 Task: Create a due date automation trigger when advanced on, 2 days after a card is due add fields without custom field "Resume" set to a date between 1 and 7 days ago at 11:00 AM.
Action: Mouse moved to (1277, 95)
Screenshot: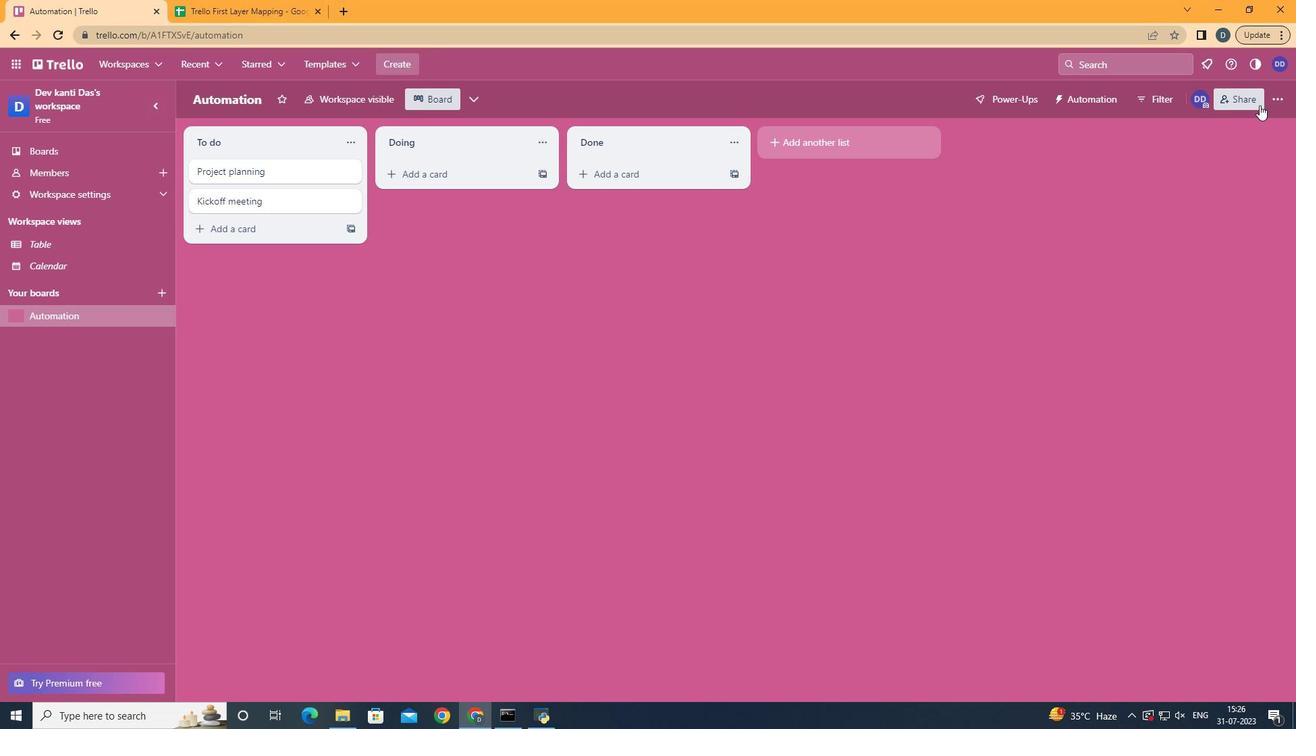
Action: Mouse pressed left at (1277, 95)
Screenshot: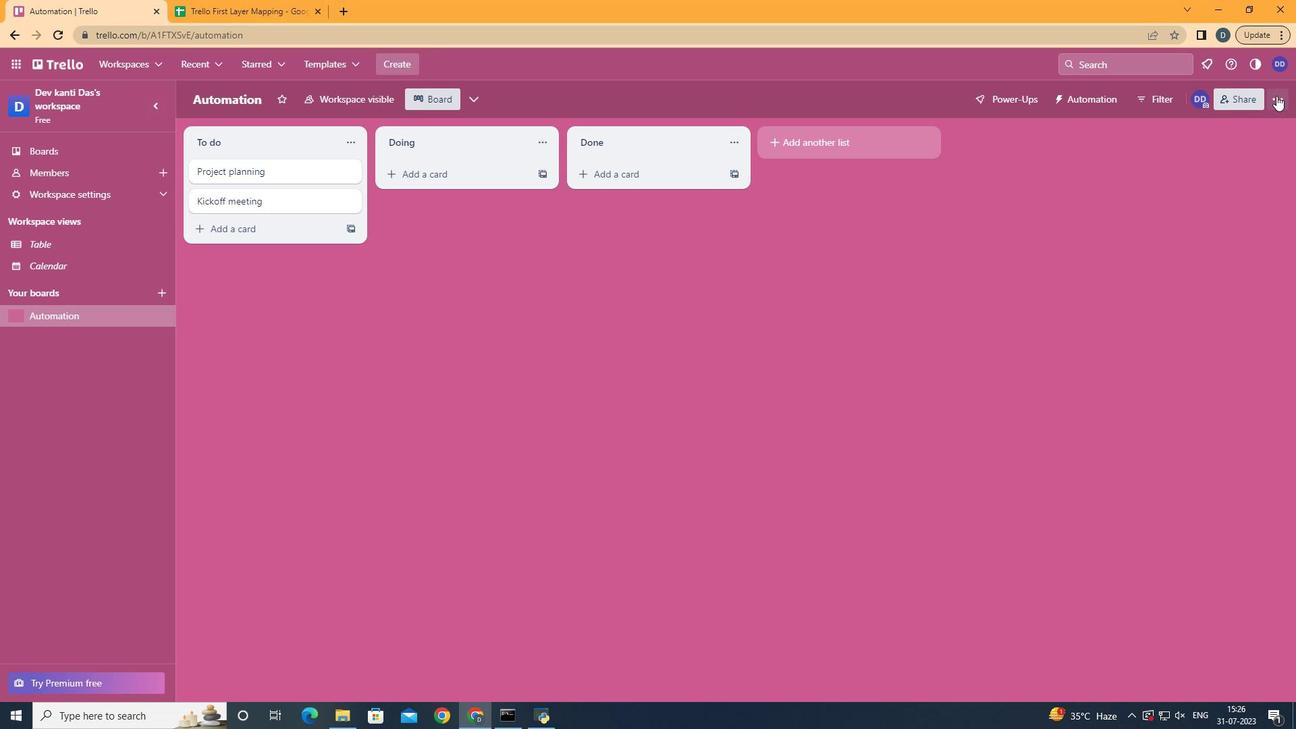 
Action: Mouse moved to (1184, 281)
Screenshot: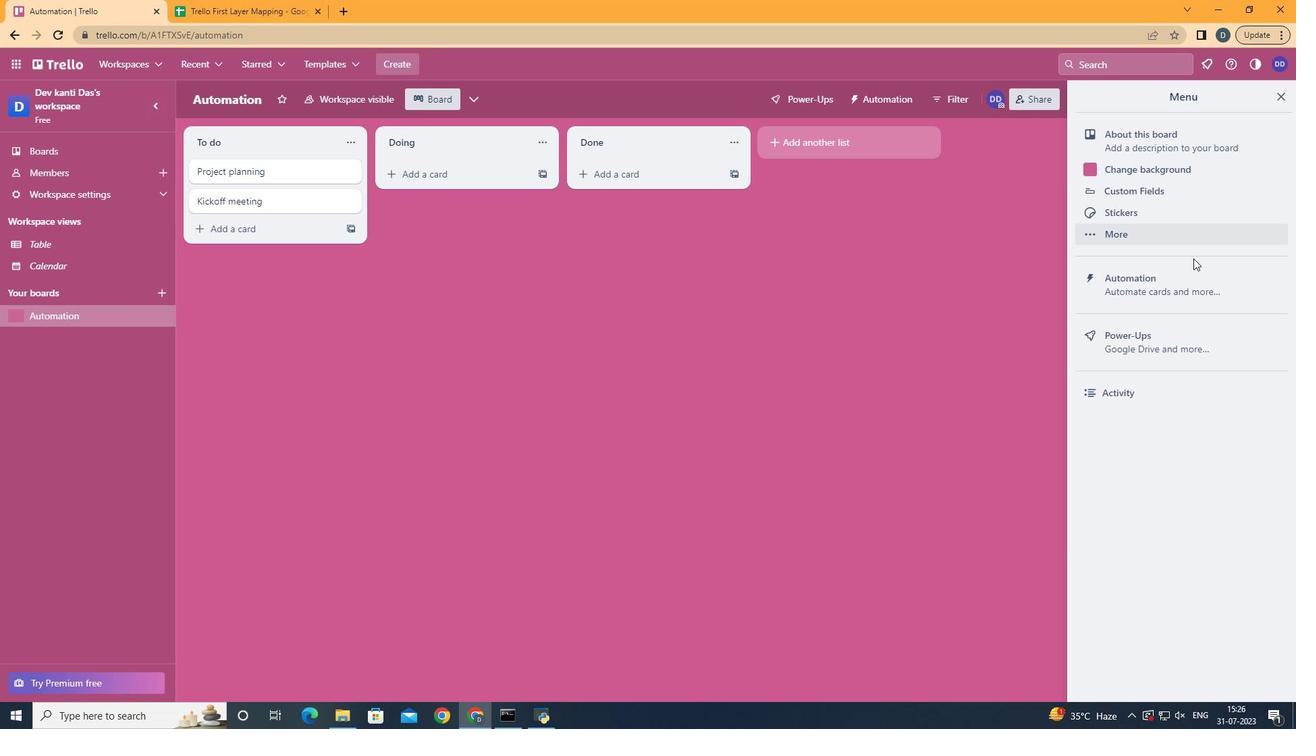 
Action: Mouse pressed left at (1184, 281)
Screenshot: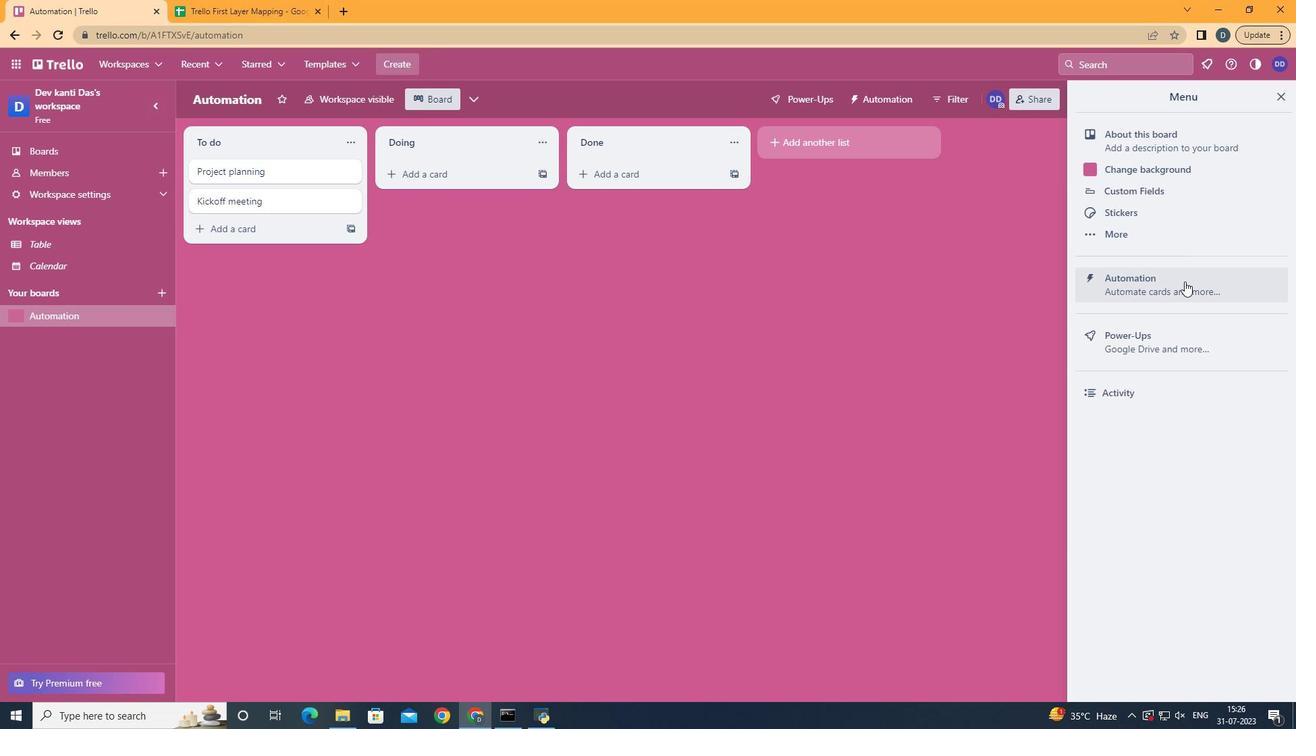 
Action: Mouse moved to (250, 270)
Screenshot: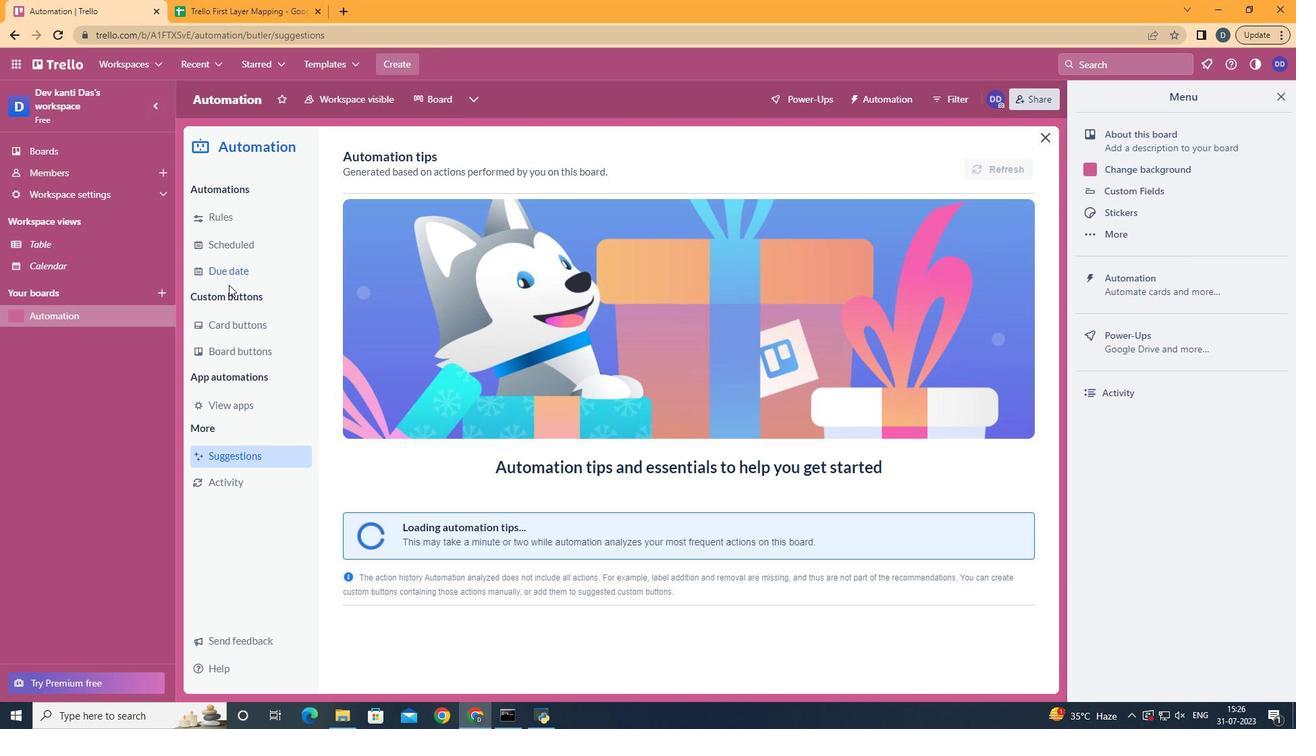 
Action: Mouse pressed left at (250, 270)
Screenshot: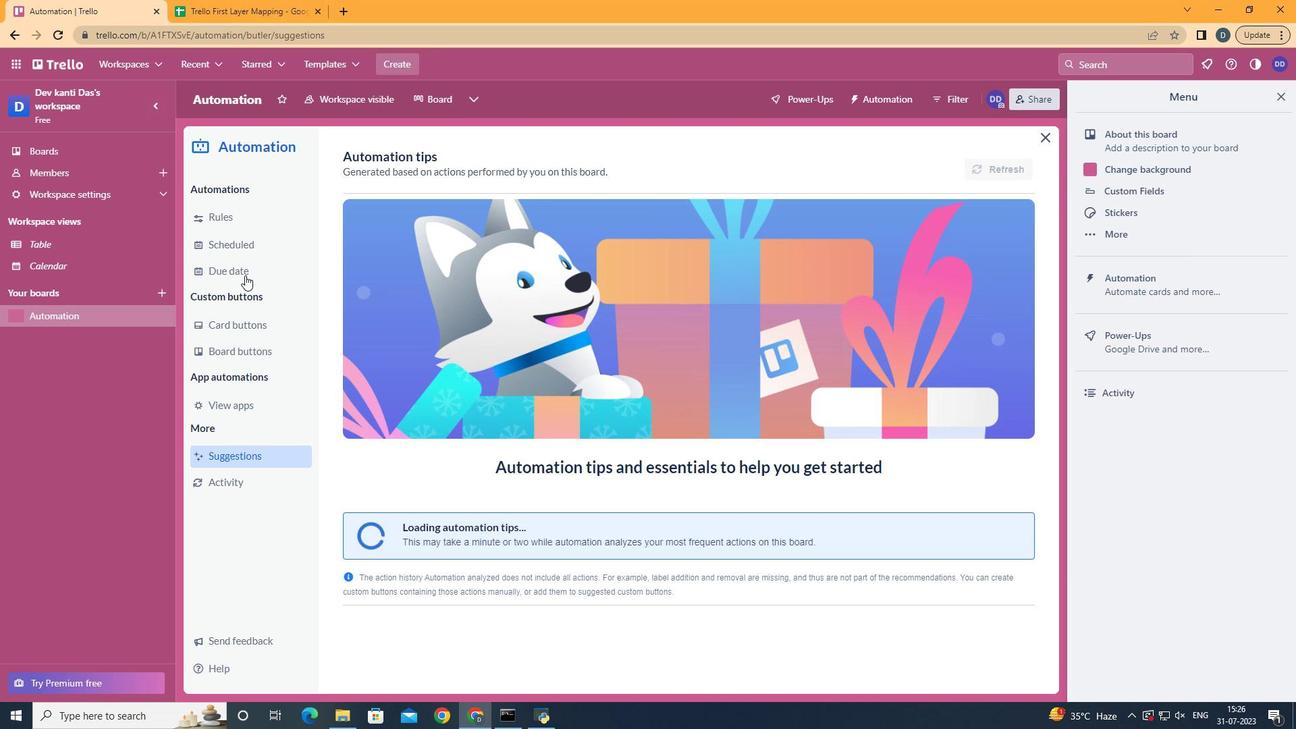 
Action: Mouse moved to (958, 159)
Screenshot: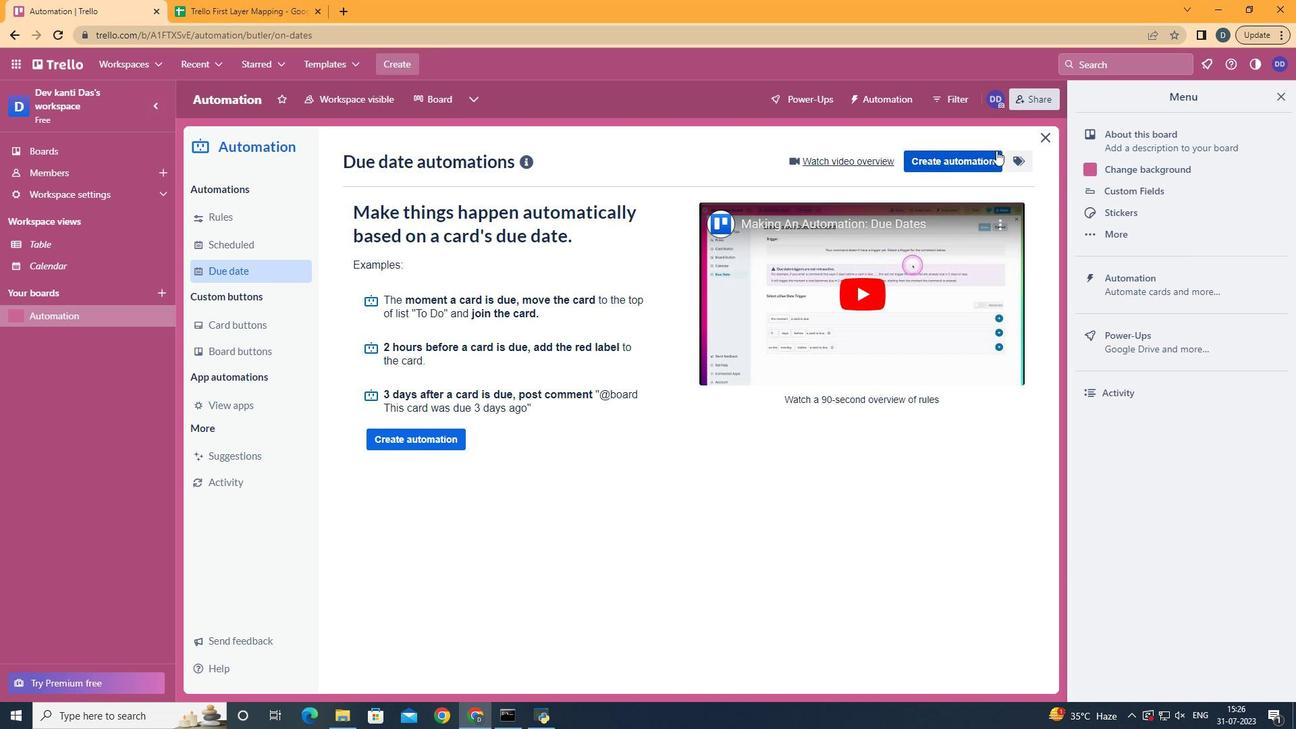 
Action: Mouse pressed left at (958, 159)
Screenshot: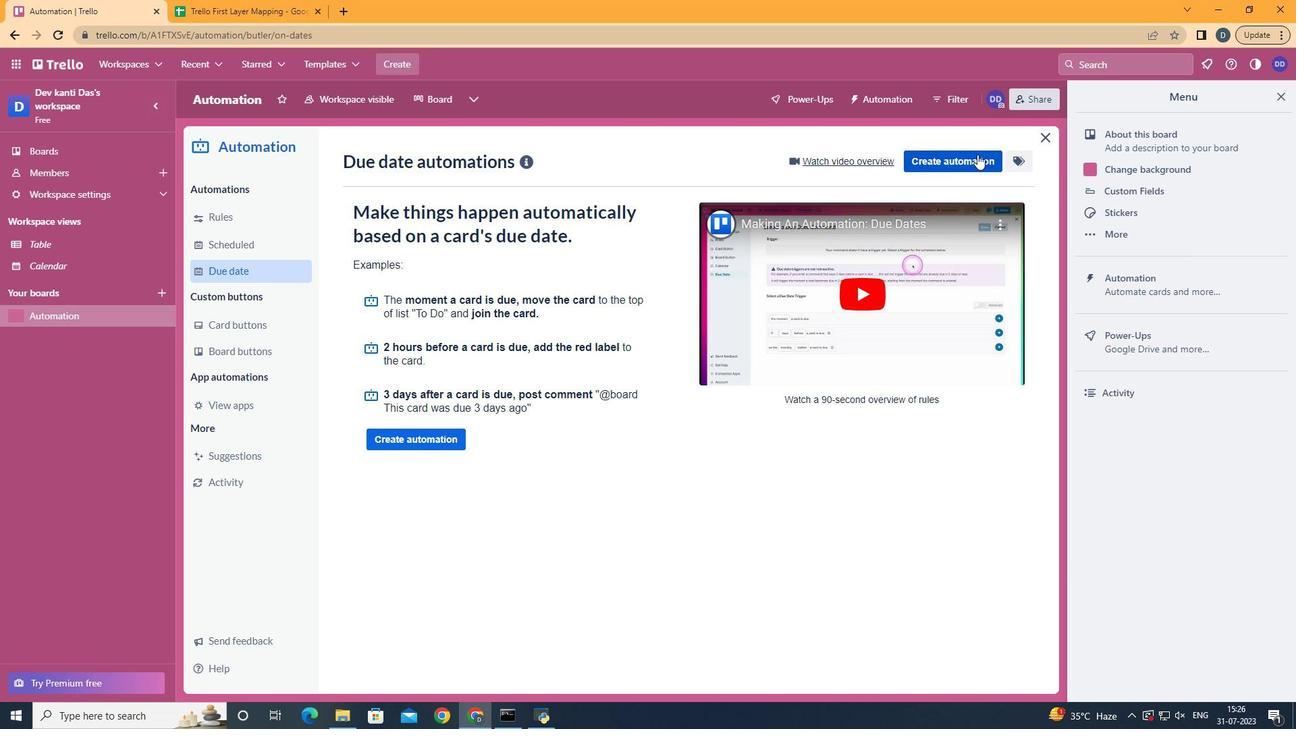 
Action: Mouse moved to (780, 278)
Screenshot: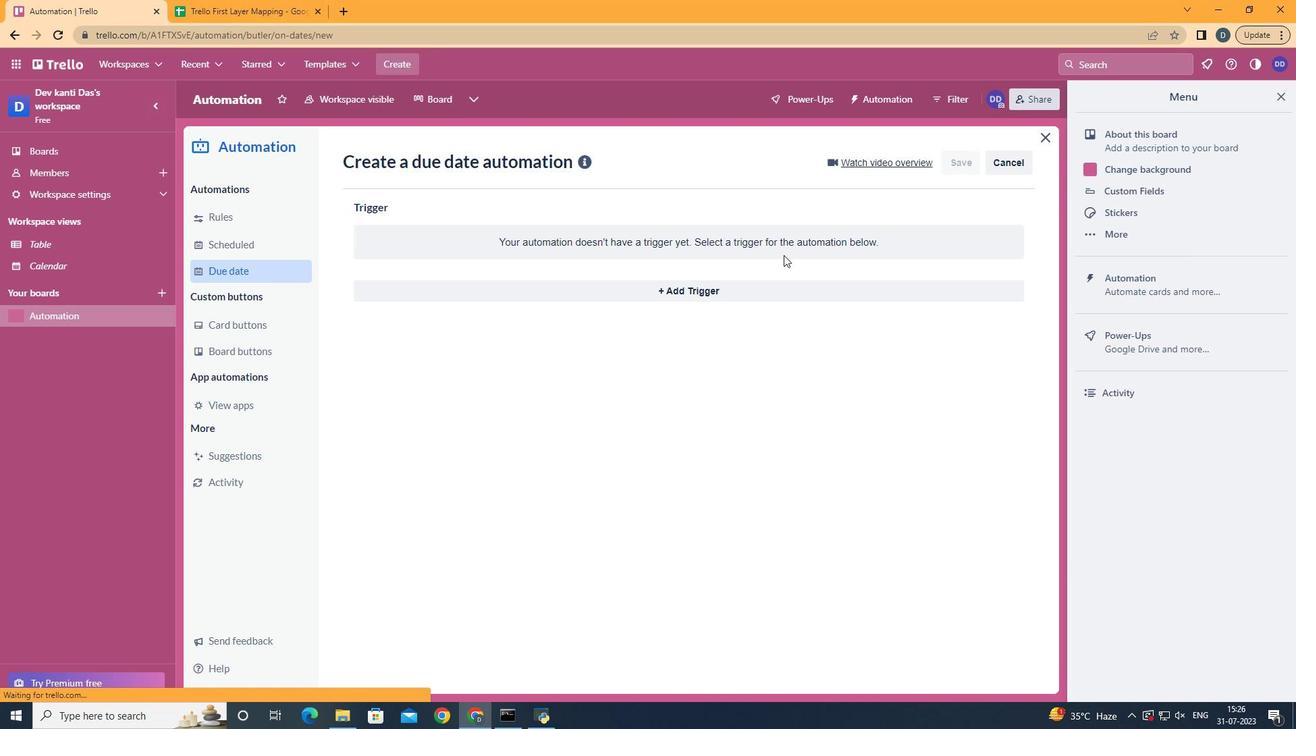 
Action: Mouse pressed left at (780, 278)
Screenshot: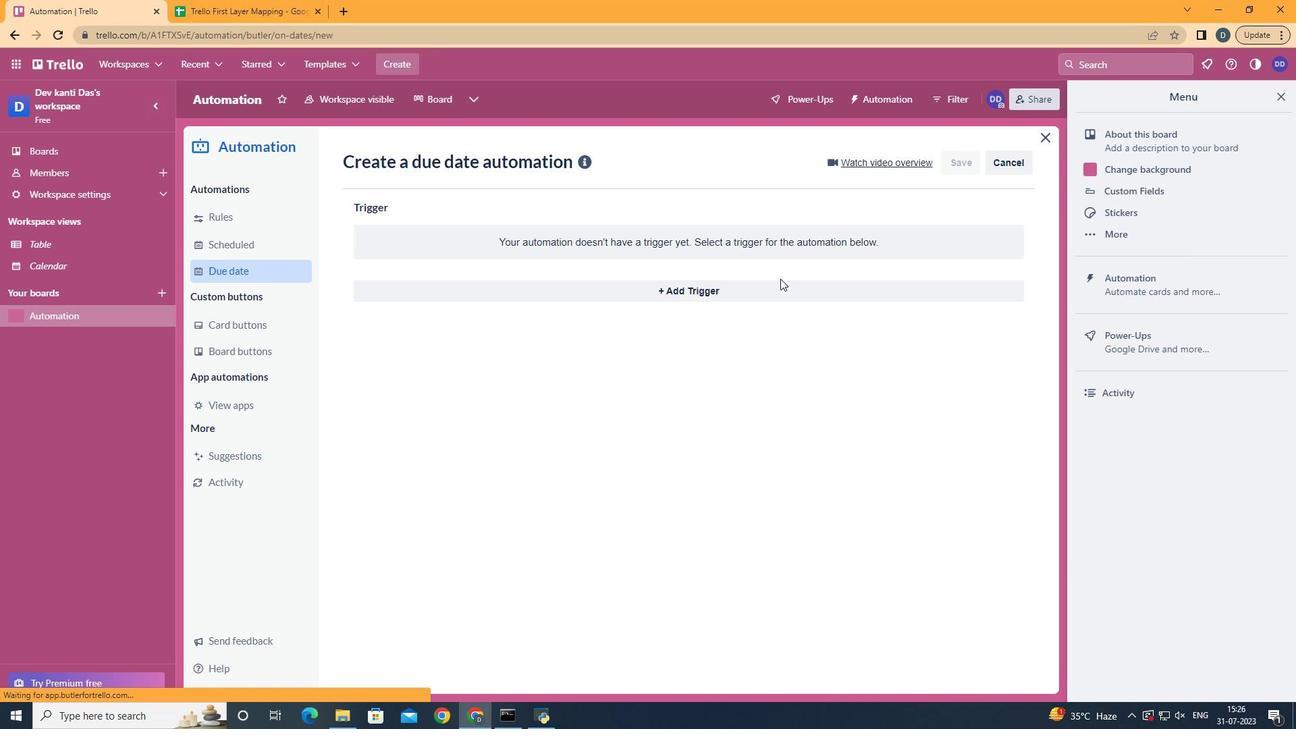 
Action: Mouse moved to (770, 290)
Screenshot: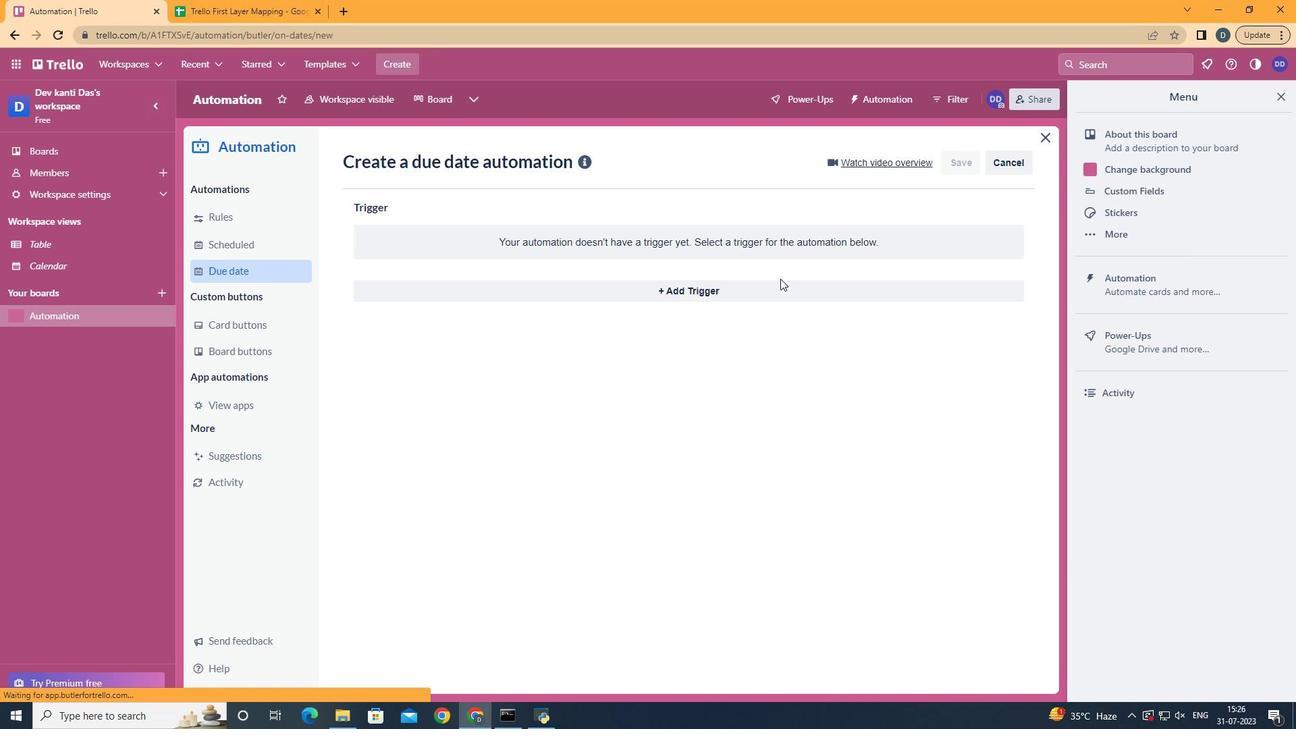
Action: Mouse pressed left at (770, 290)
Screenshot: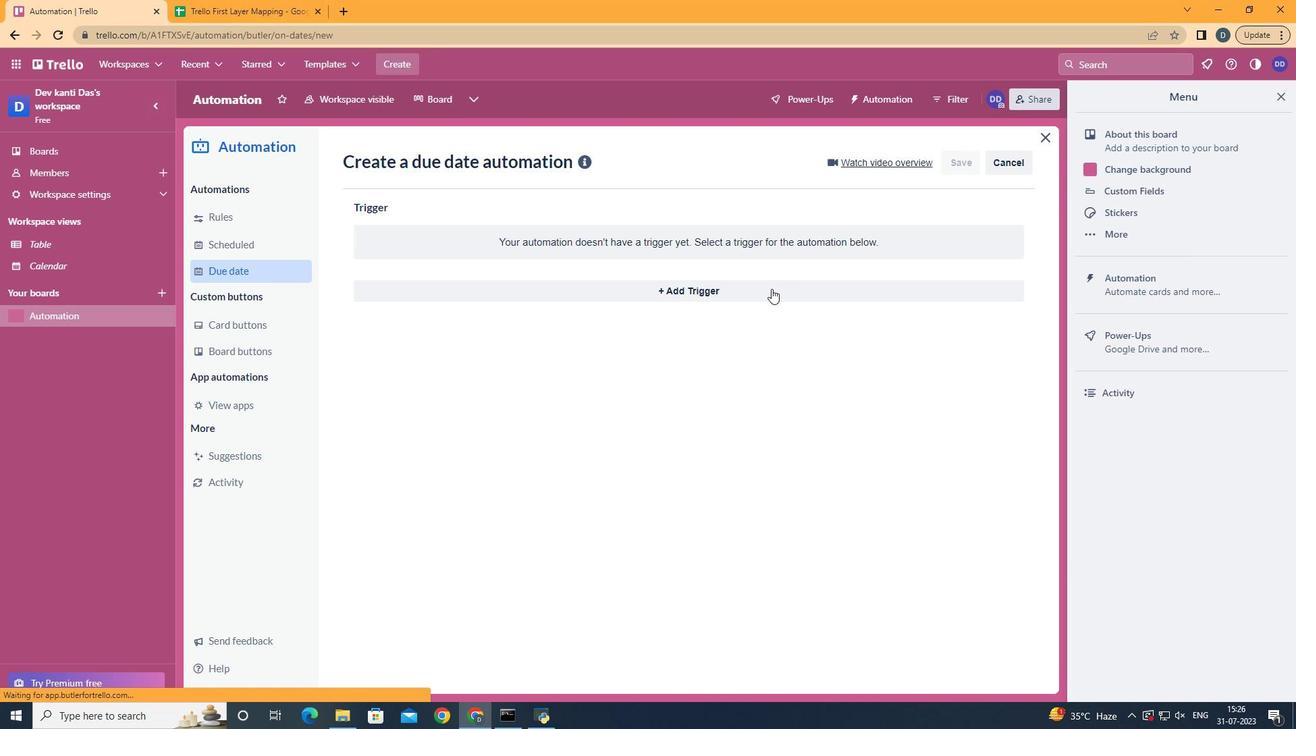 
Action: Mouse moved to (471, 549)
Screenshot: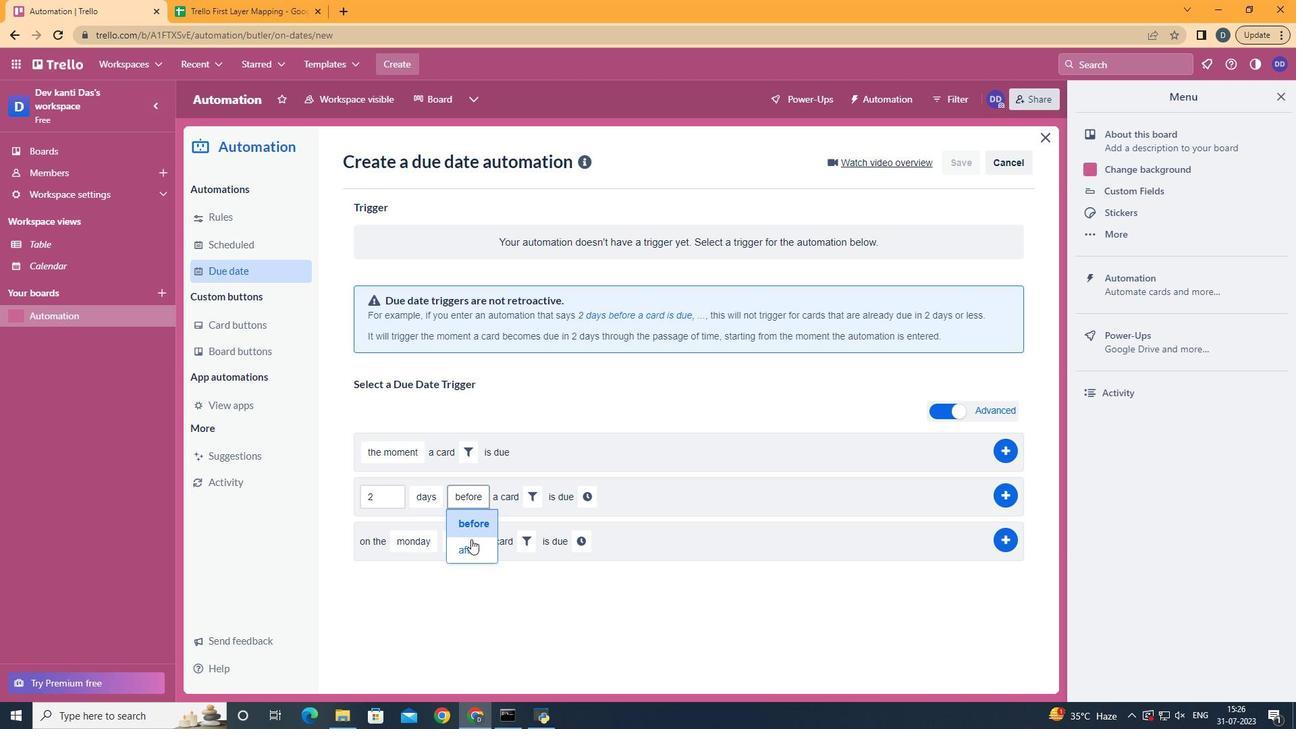 
Action: Mouse pressed left at (471, 549)
Screenshot: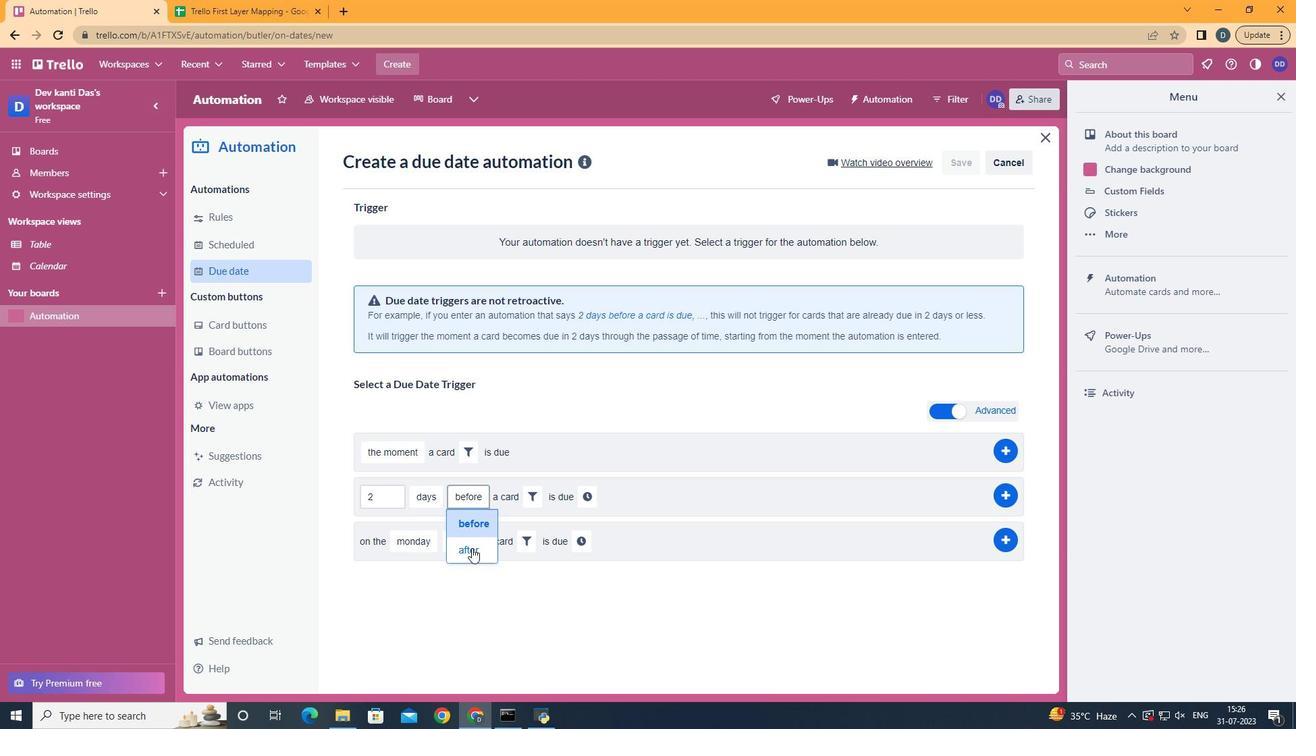 
Action: Mouse moved to (521, 497)
Screenshot: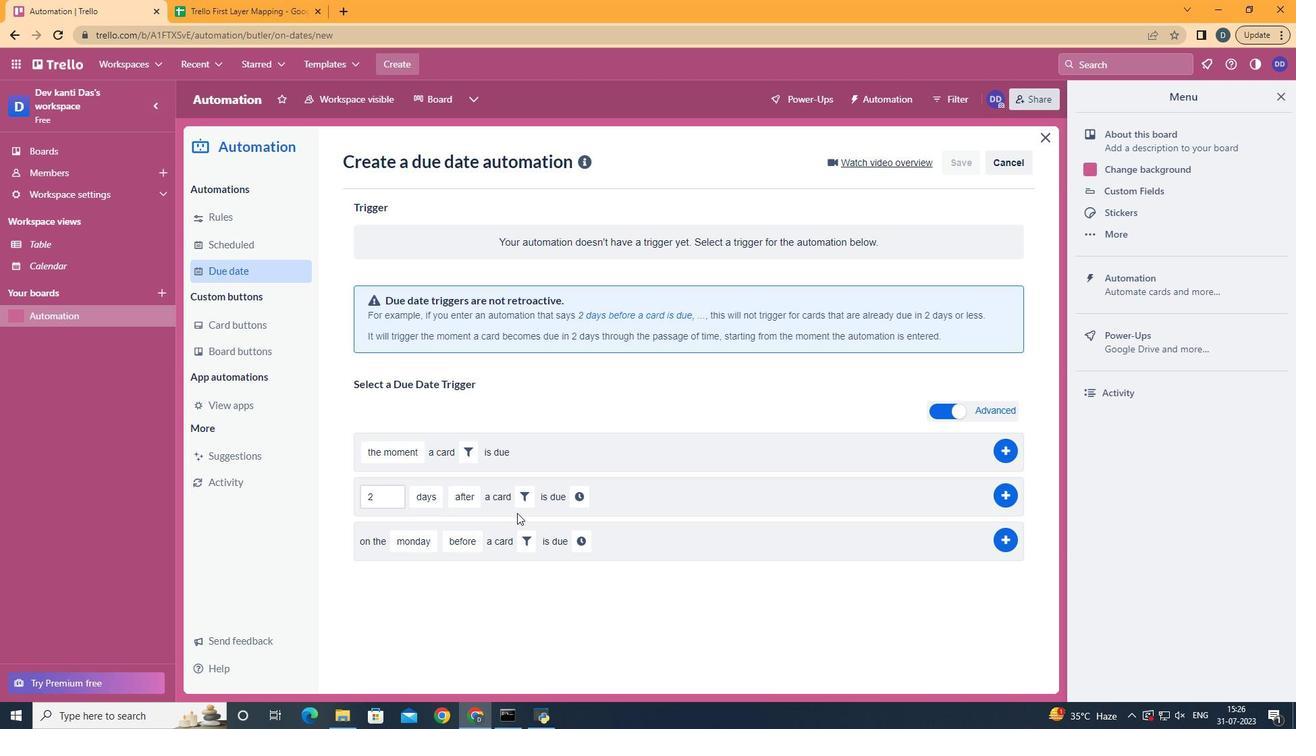 
Action: Mouse pressed left at (521, 497)
Screenshot: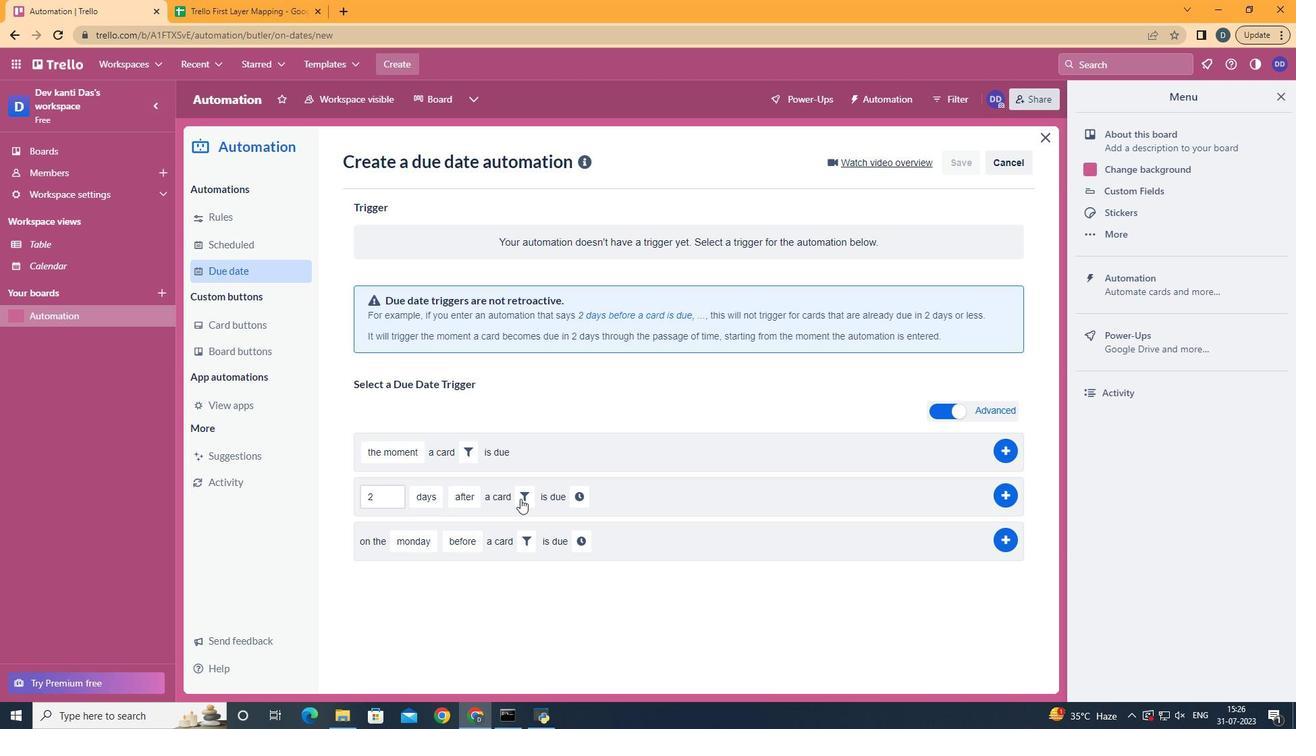 
Action: Mouse moved to (741, 541)
Screenshot: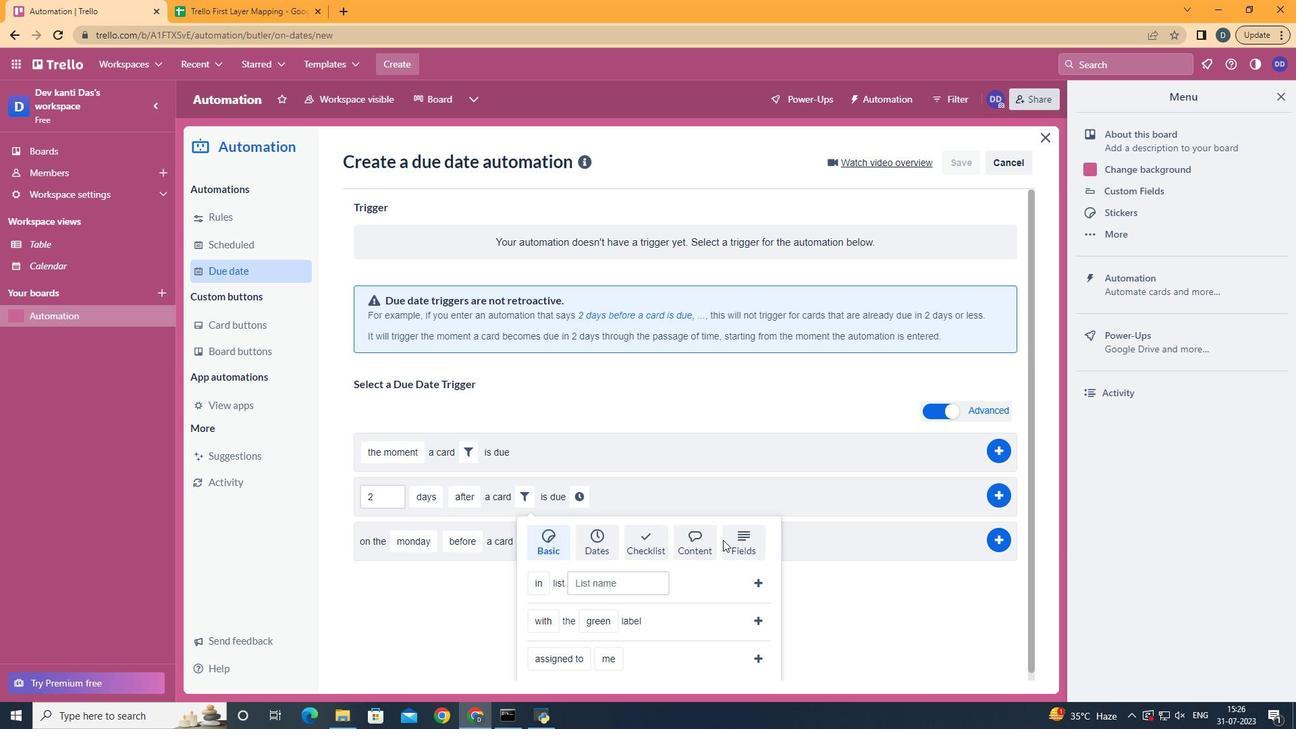 
Action: Mouse pressed left at (741, 541)
Screenshot: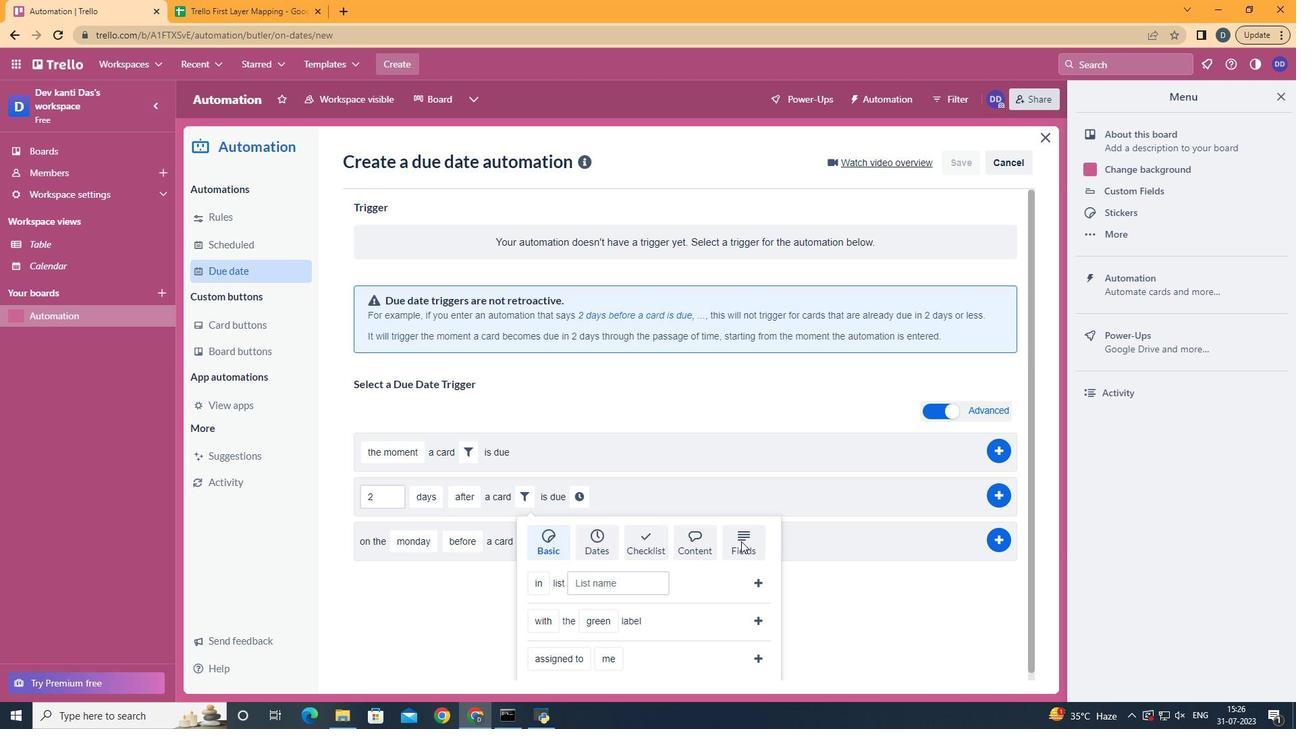 
Action: Mouse scrolled (741, 540) with delta (0, 0)
Screenshot: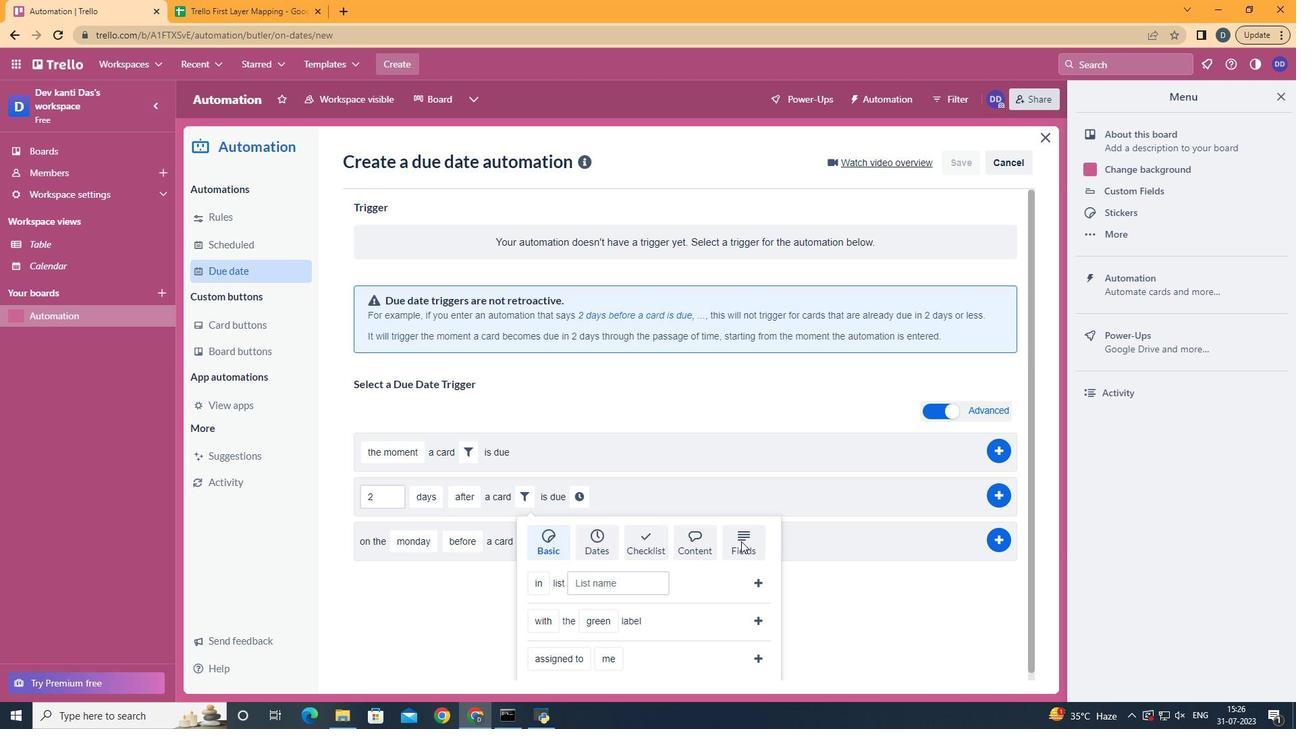 
Action: Mouse scrolled (741, 540) with delta (0, 0)
Screenshot: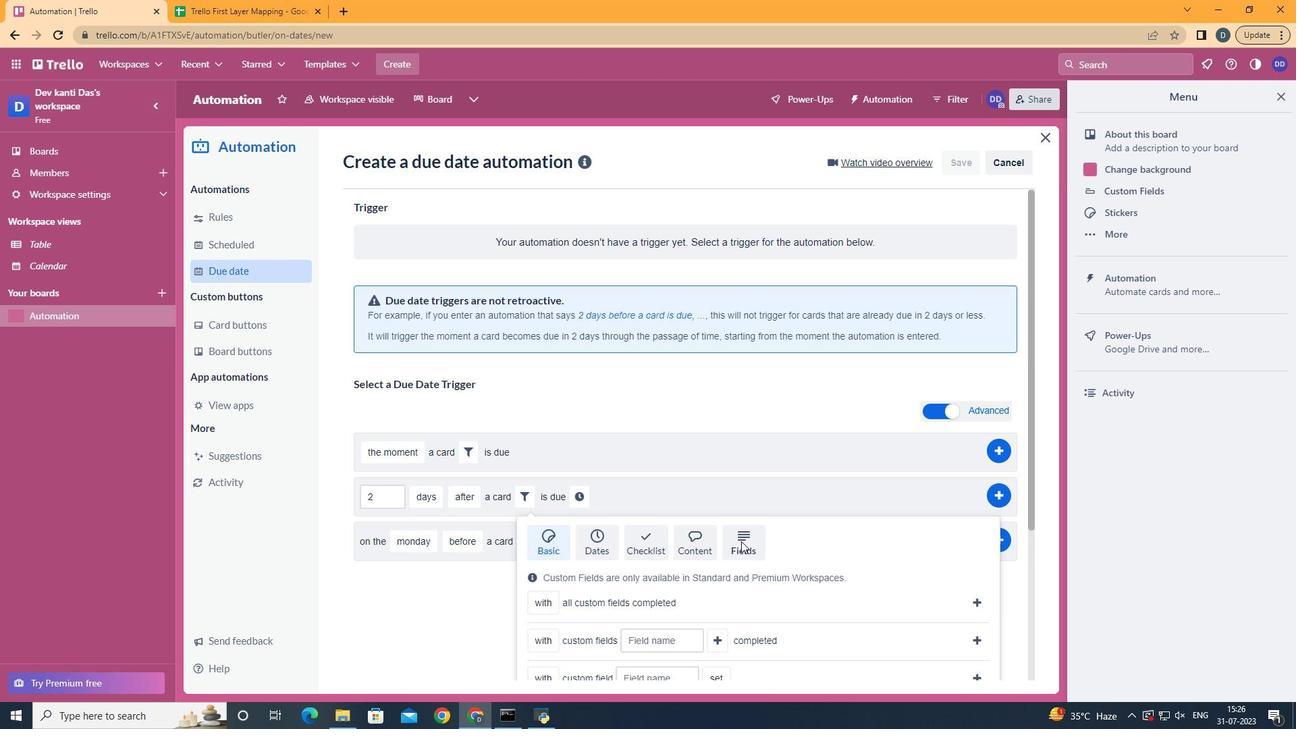 
Action: Mouse scrolled (741, 540) with delta (0, 0)
Screenshot: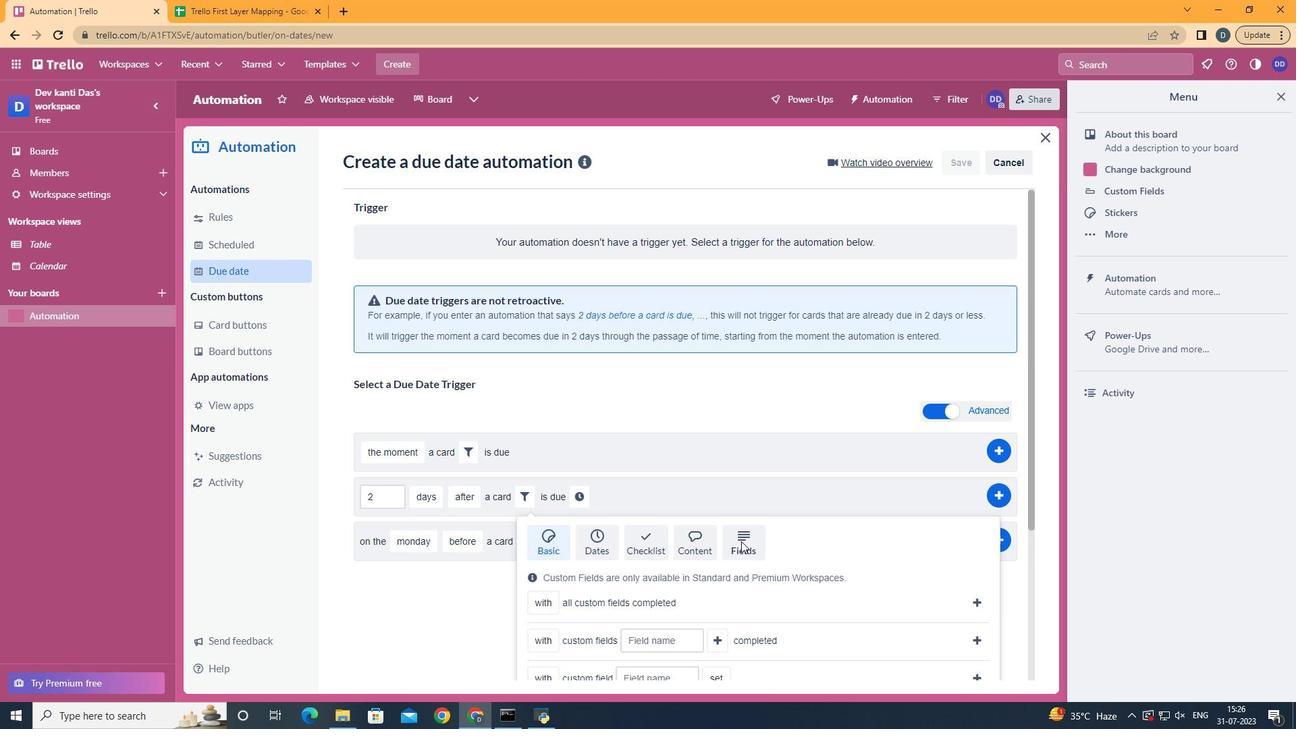 
Action: Mouse scrolled (741, 540) with delta (0, 0)
Screenshot: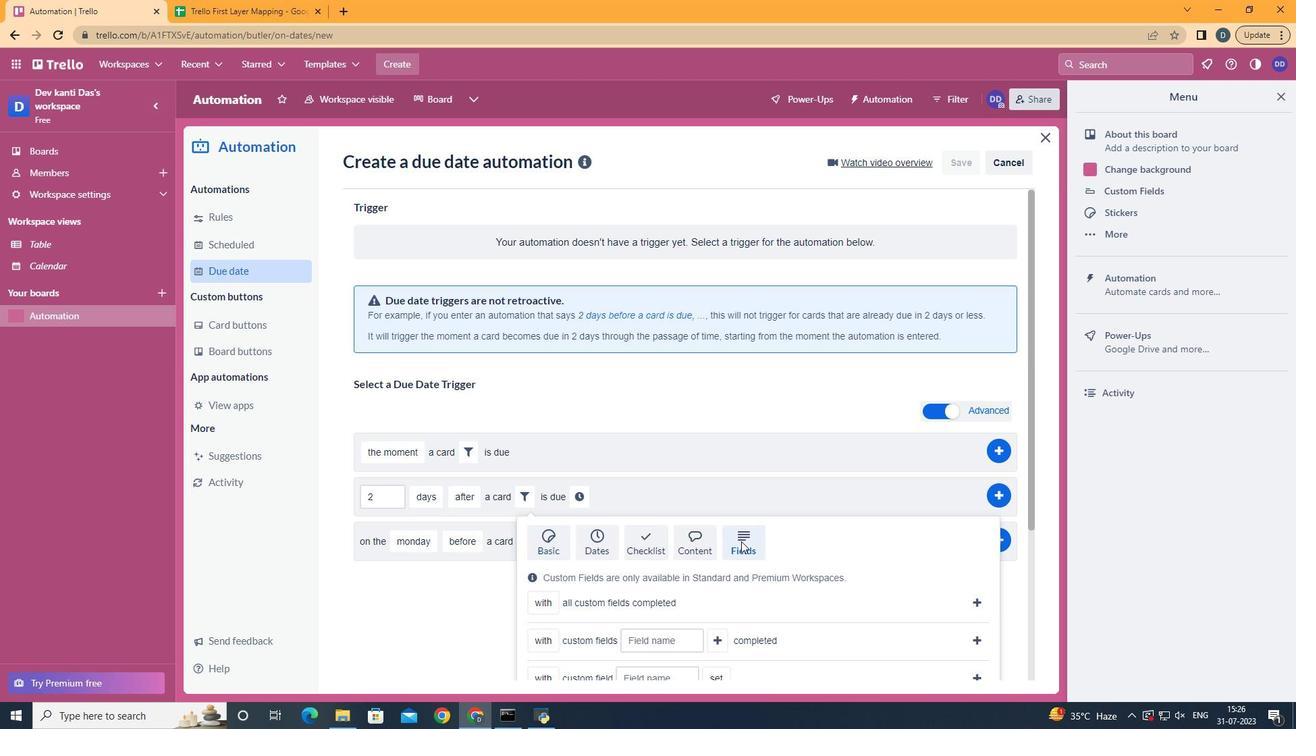 
Action: Mouse scrolled (741, 540) with delta (0, 0)
Screenshot: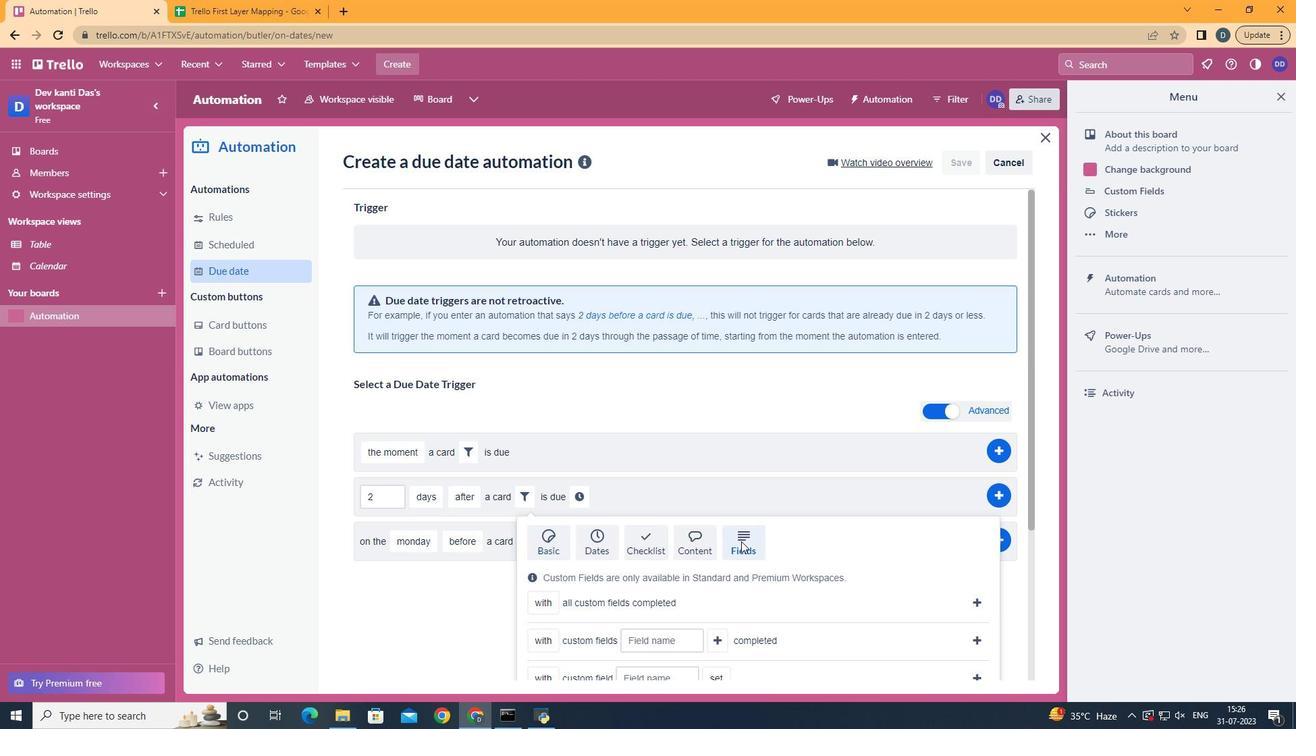 
Action: Mouse moved to (564, 631)
Screenshot: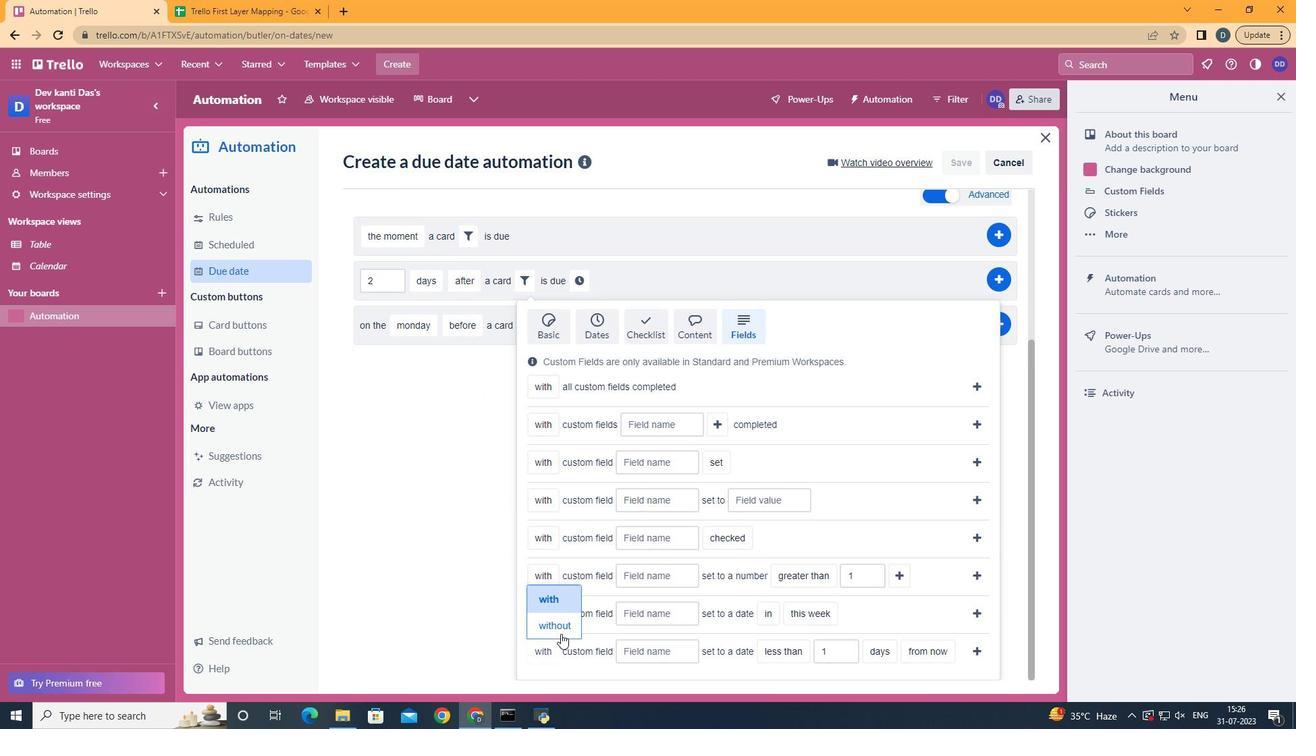 
Action: Mouse pressed left at (564, 631)
Screenshot: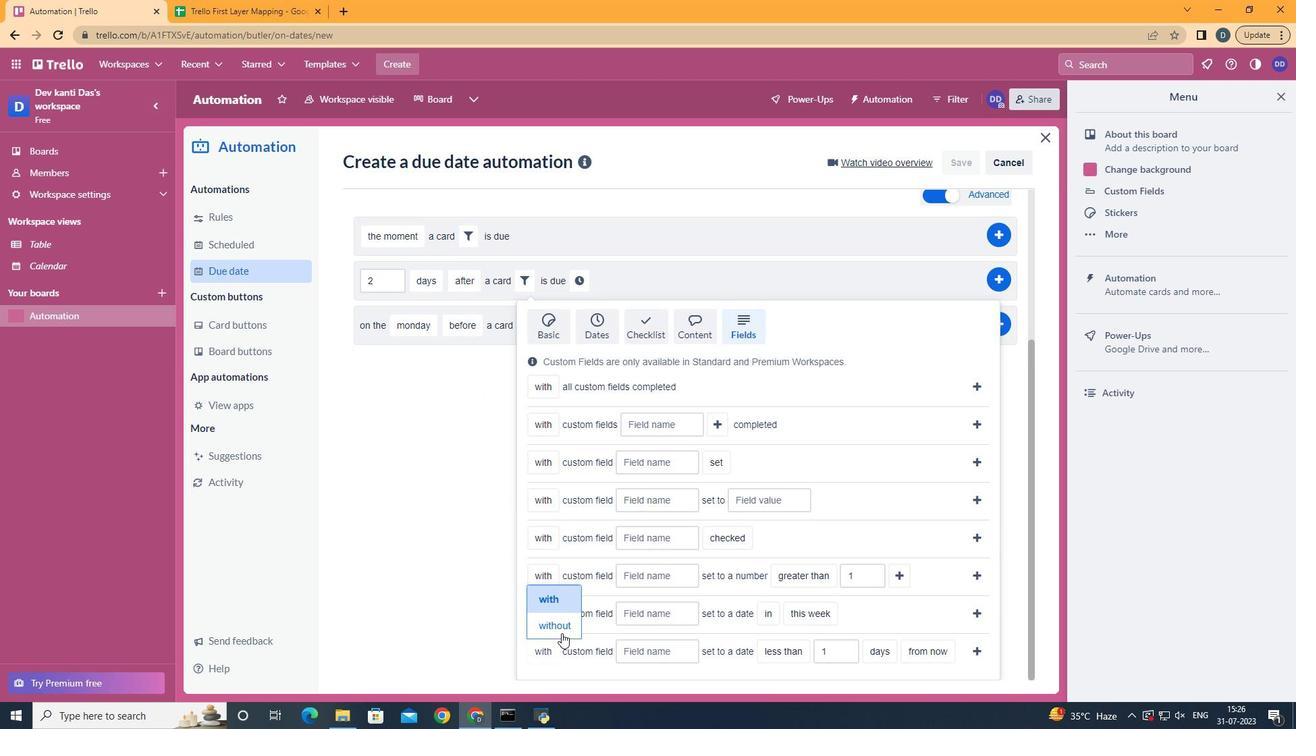 
Action: Mouse moved to (675, 646)
Screenshot: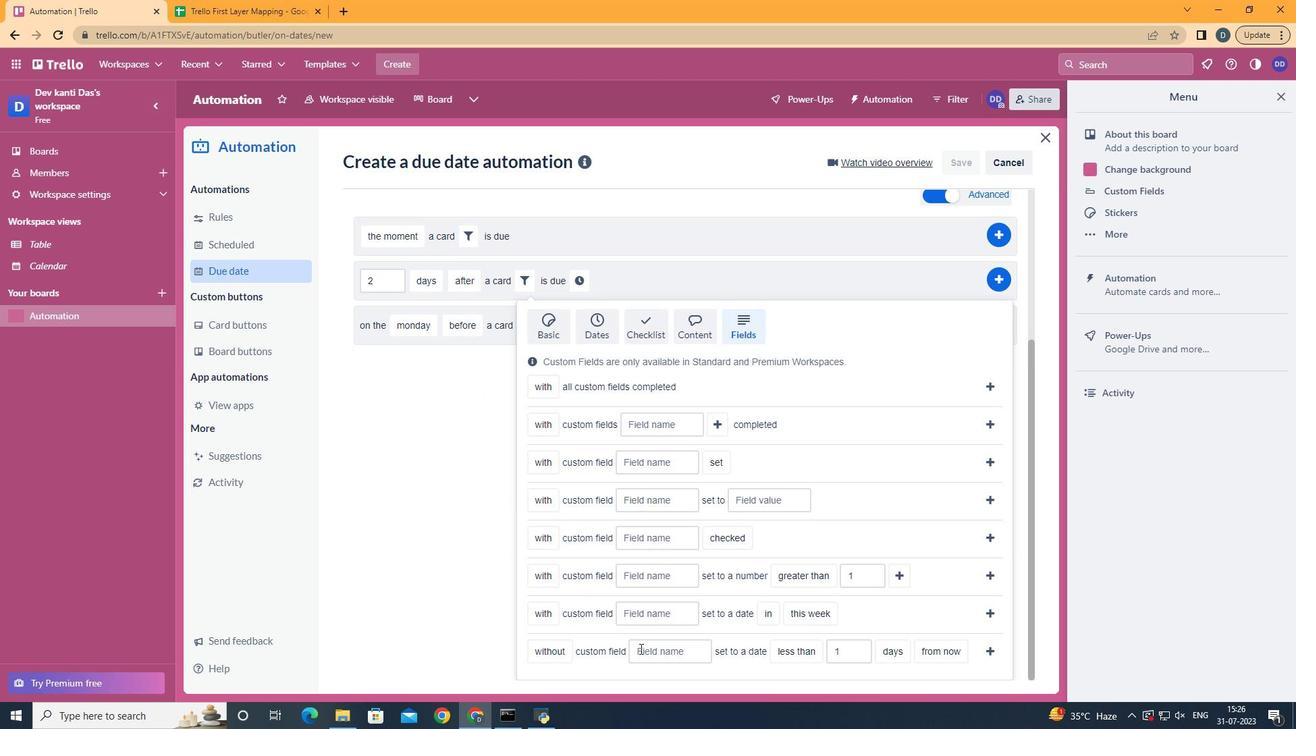 
Action: Mouse pressed left at (675, 646)
Screenshot: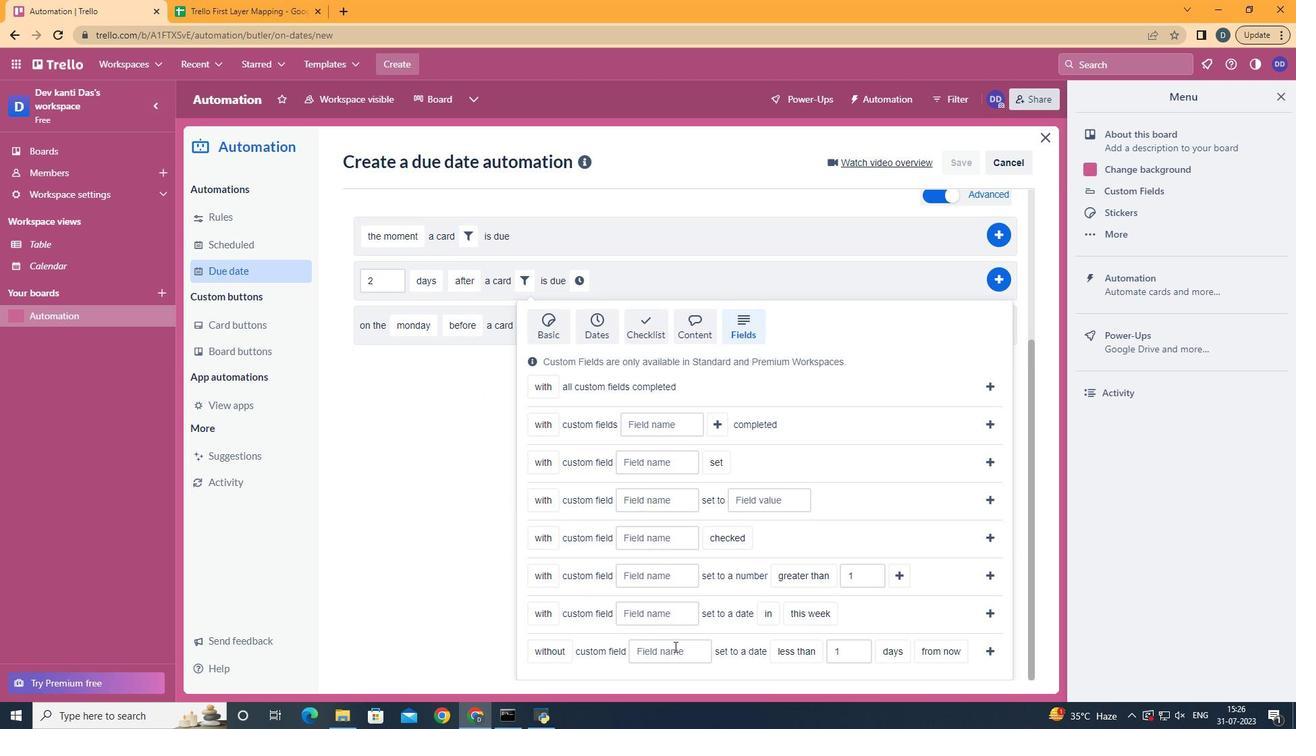 
Action: Key pressed <Key.shift>Resume
Screenshot: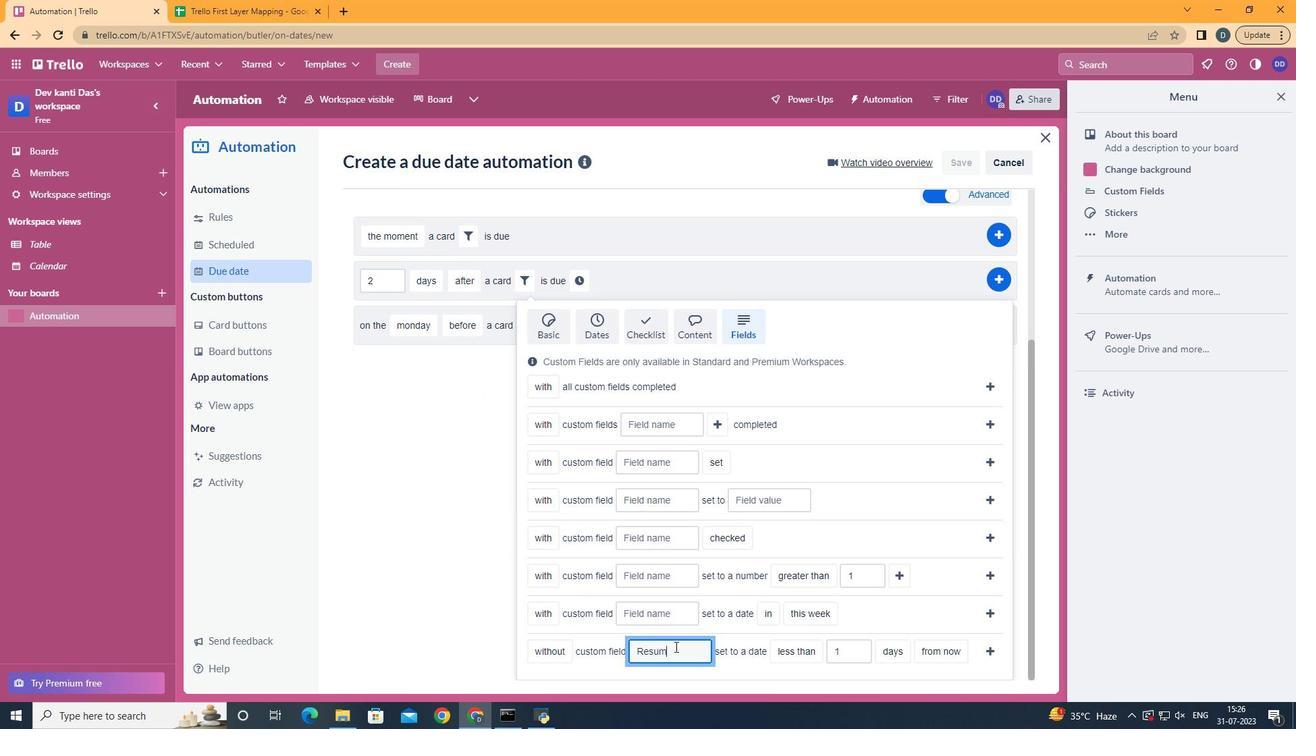 
Action: Mouse moved to (809, 630)
Screenshot: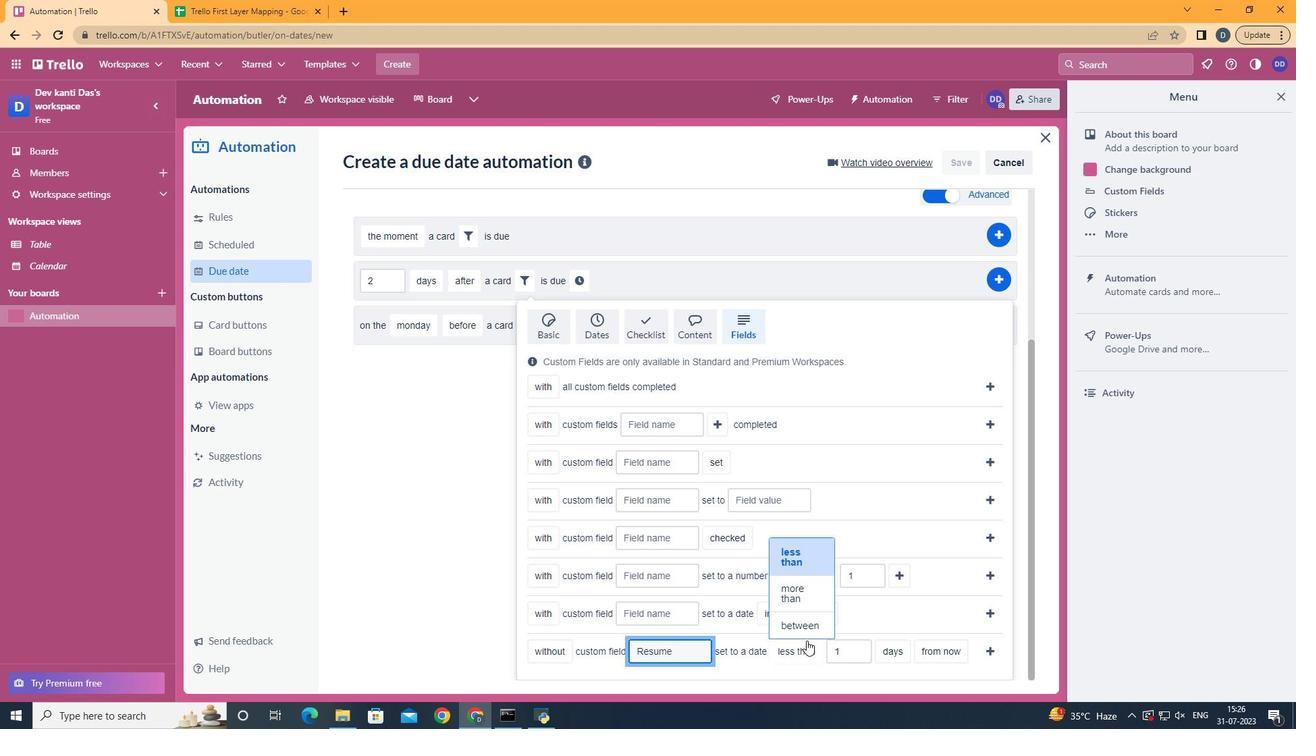
Action: Mouse pressed left at (809, 630)
Screenshot: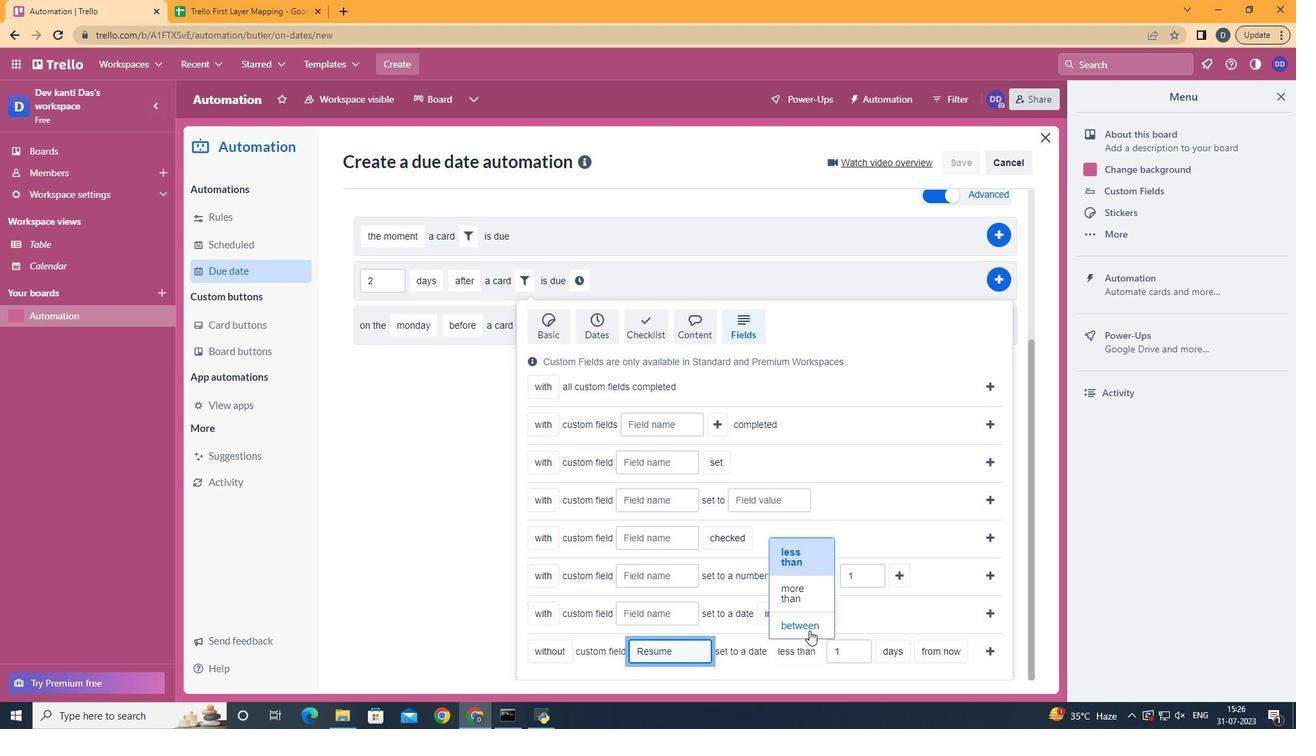 
Action: Mouse moved to (909, 617)
Screenshot: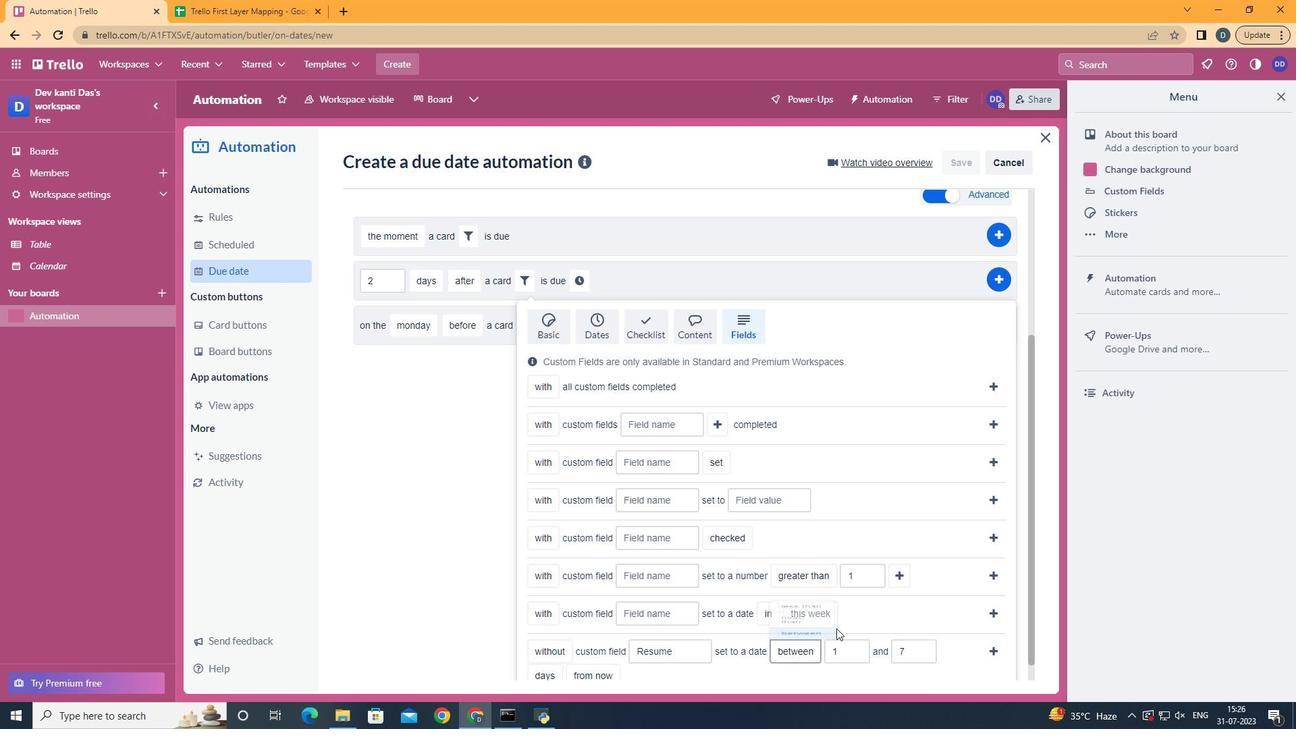 
Action: Mouse scrolled (909, 616) with delta (0, 0)
Screenshot: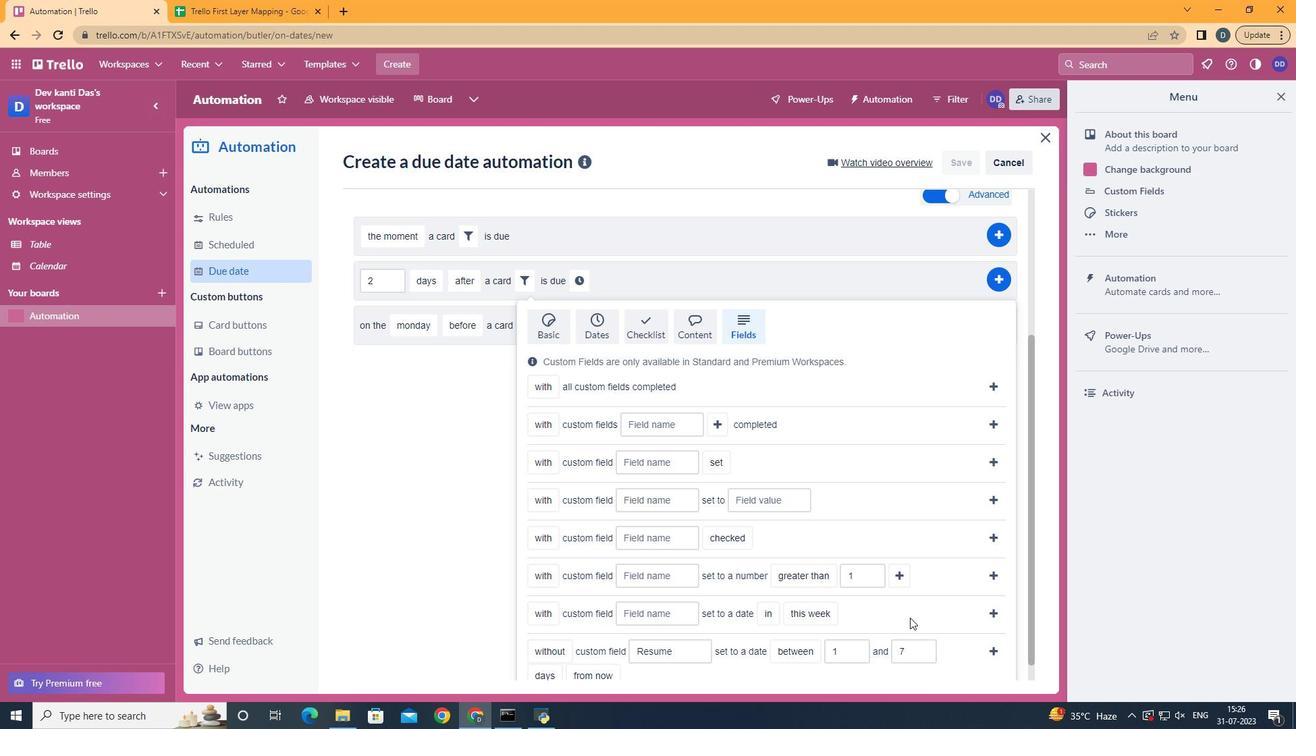 
Action: Mouse scrolled (909, 616) with delta (0, 0)
Screenshot: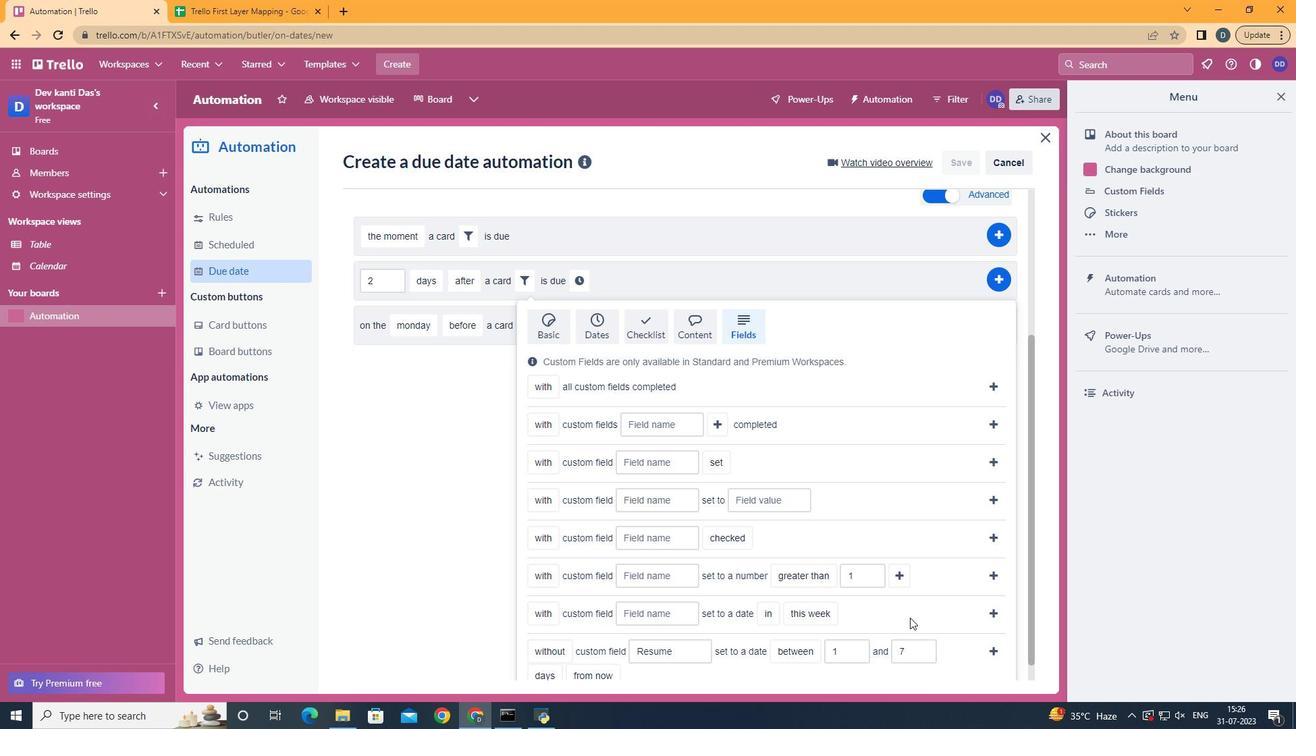 
Action: Mouse scrolled (909, 616) with delta (0, 0)
Screenshot: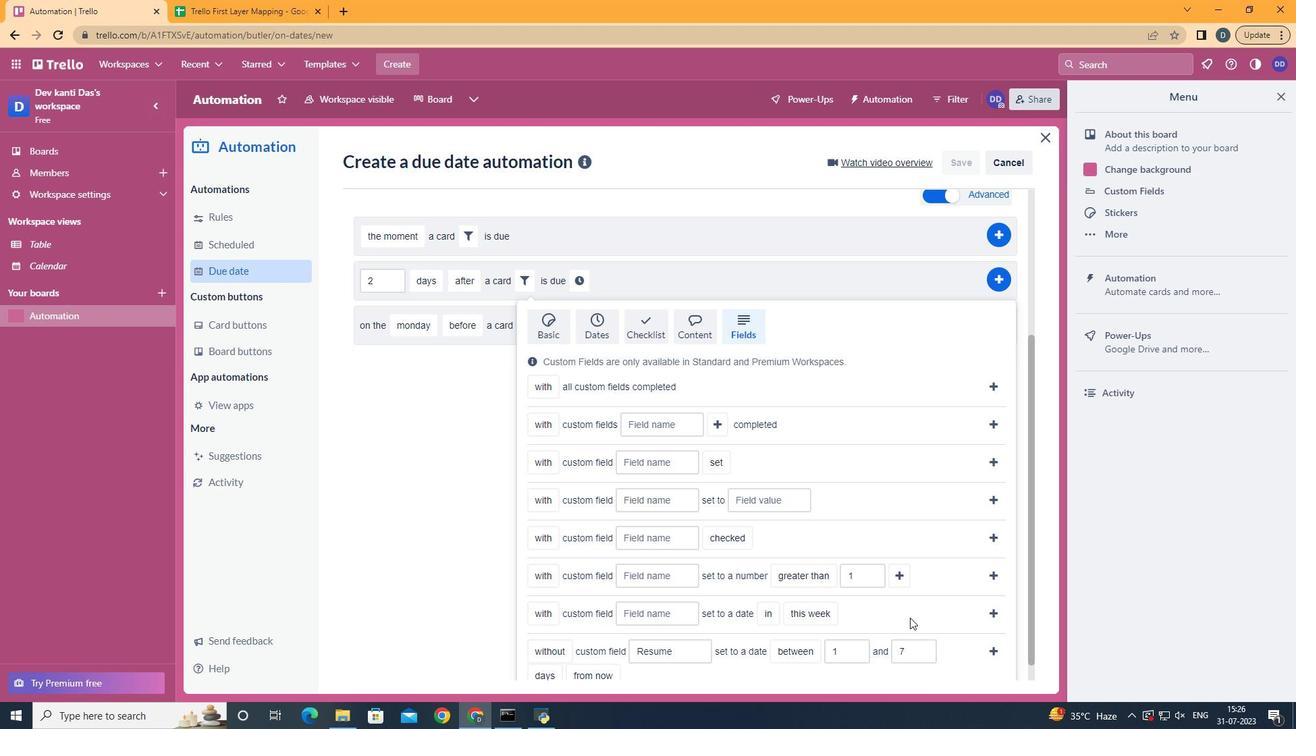
Action: Mouse scrolled (909, 616) with delta (0, 0)
Screenshot: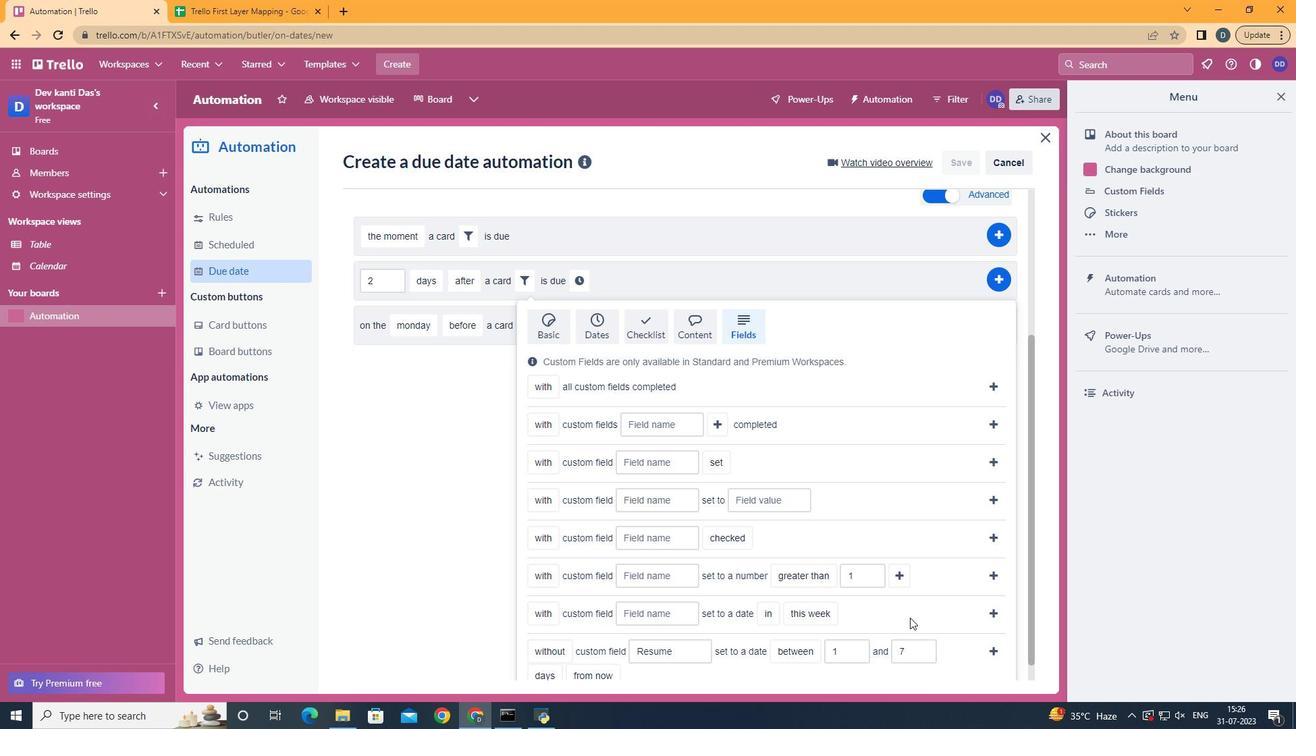 
Action: Mouse scrolled (909, 616) with delta (0, 0)
Screenshot: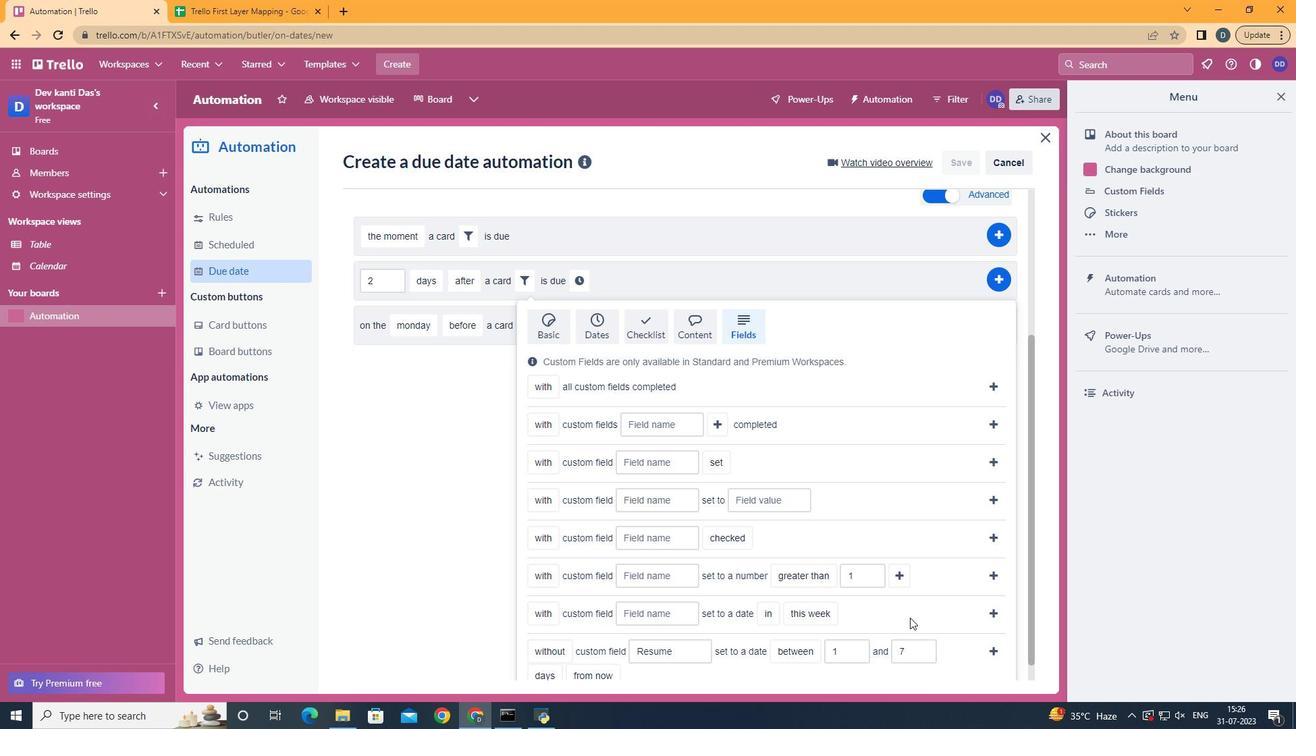 
Action: Mouse moved to (564, 597)
Screenshot: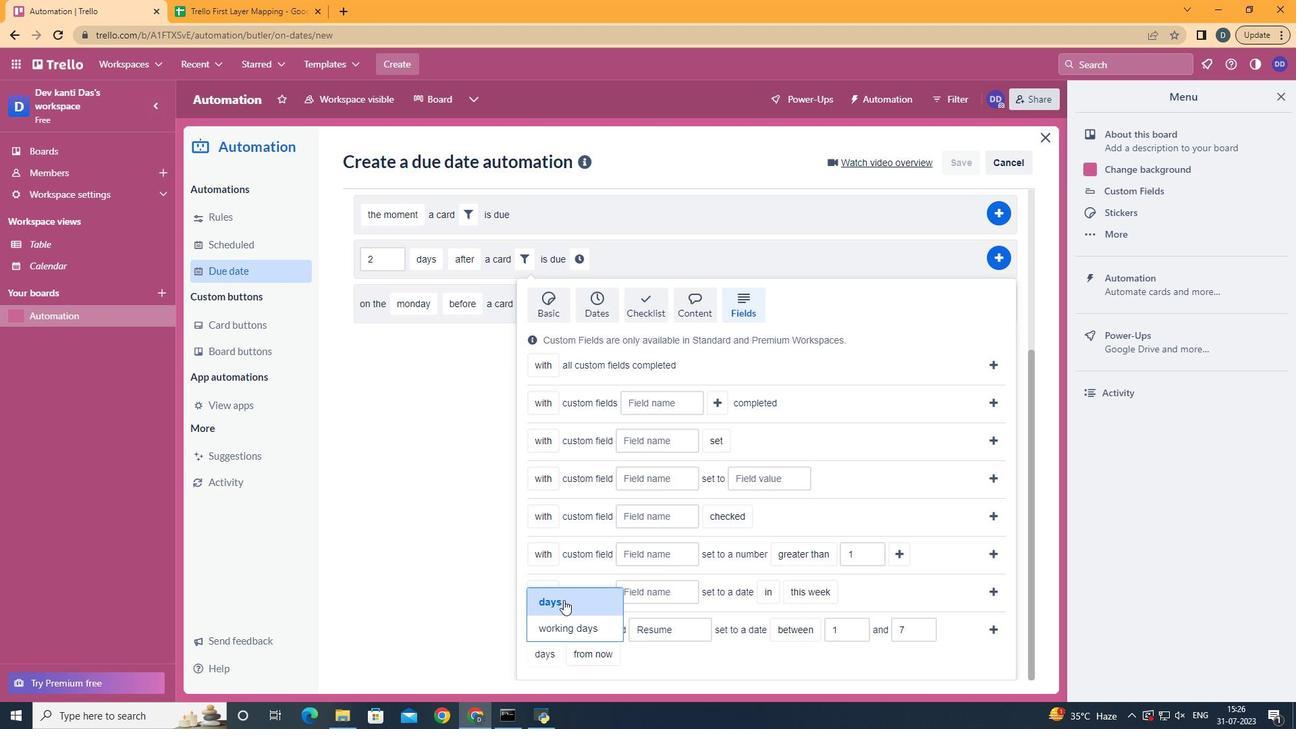 
Action: Mouse pressed left at (564, 597)
Screenshot: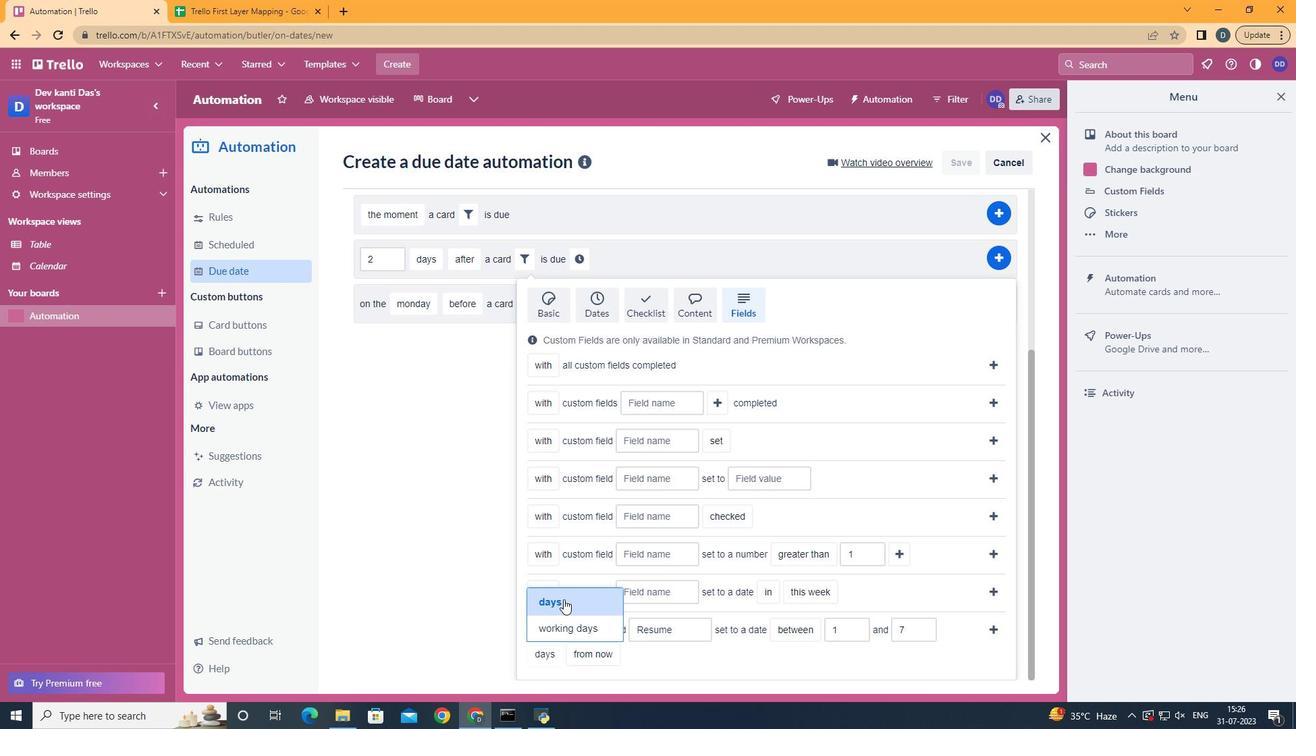 
Action: Mouse moved to (602, 631)
Screenshot: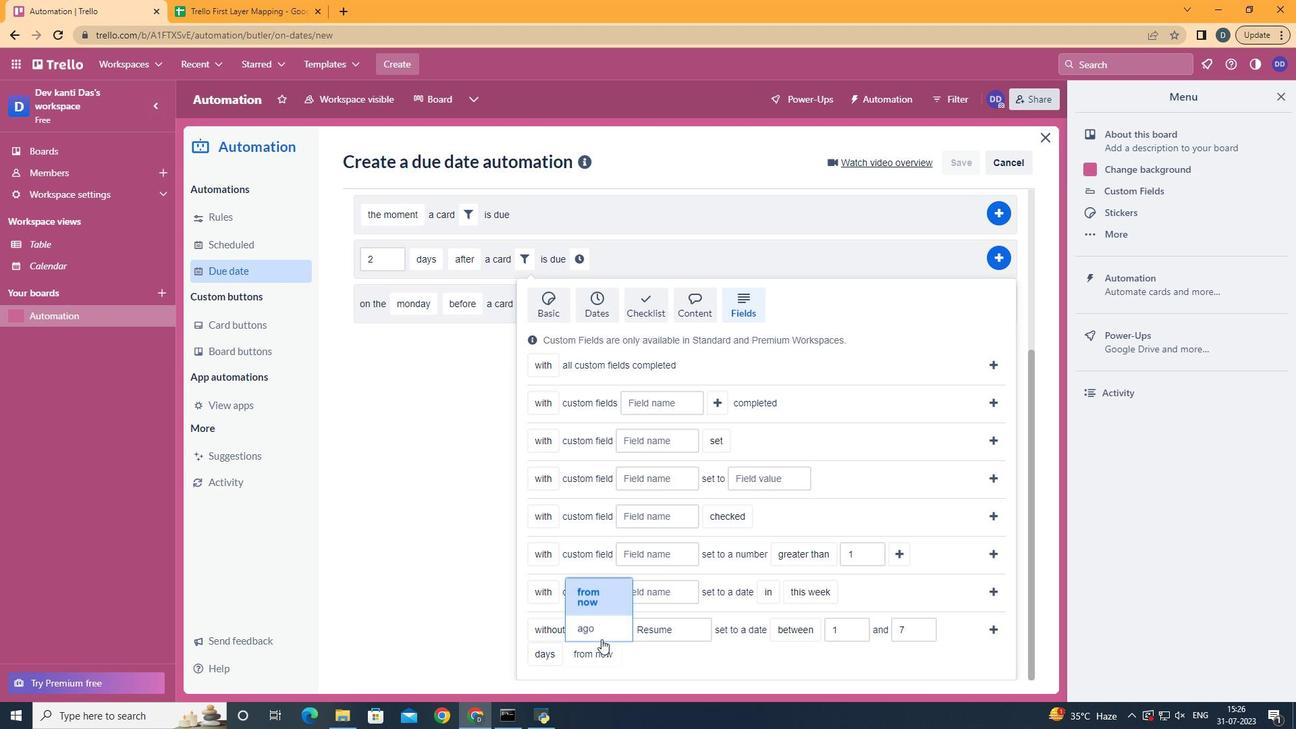 
Action: Mouse pressed left at (602, 631)
Screenshot: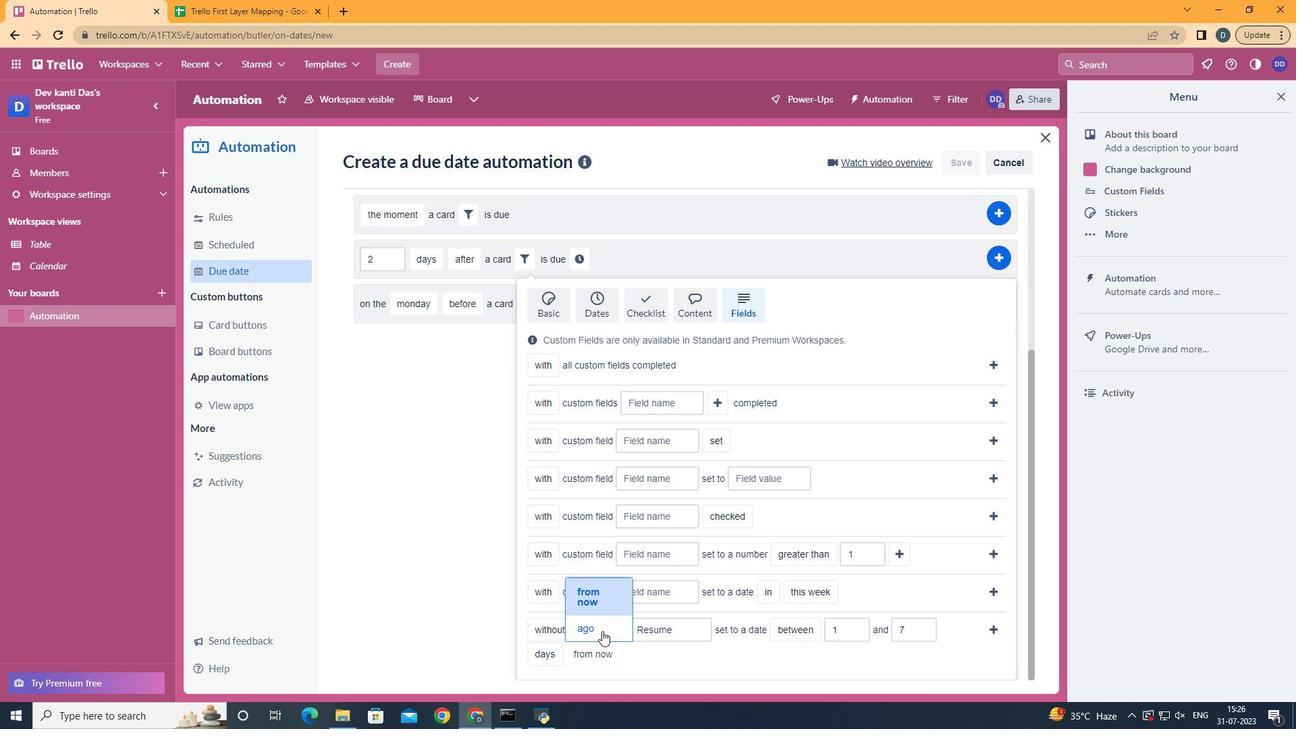 
Action: Mouse moved to (992, 625)
Screenshot: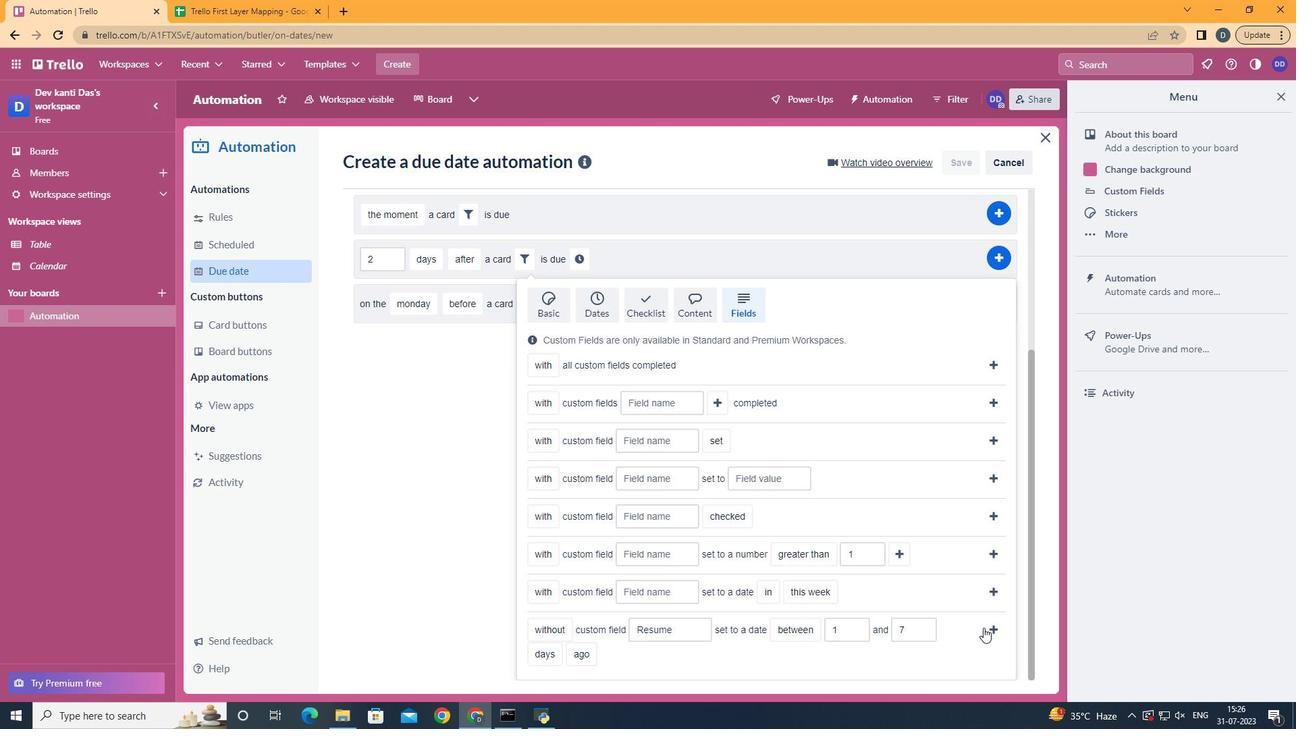 
Action: Mouse pressed left at (992, 625)
Screenshot: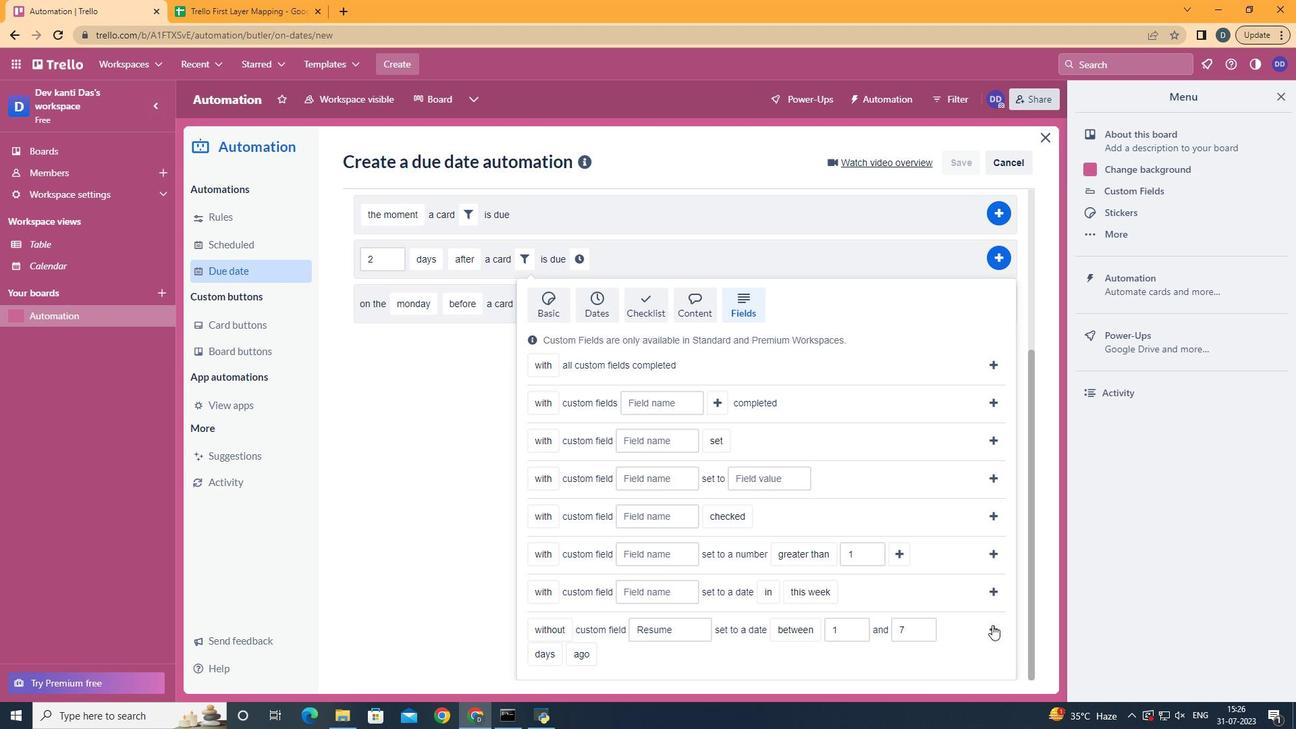 
Action: Mouse moved to (904, 492)
Screenshot: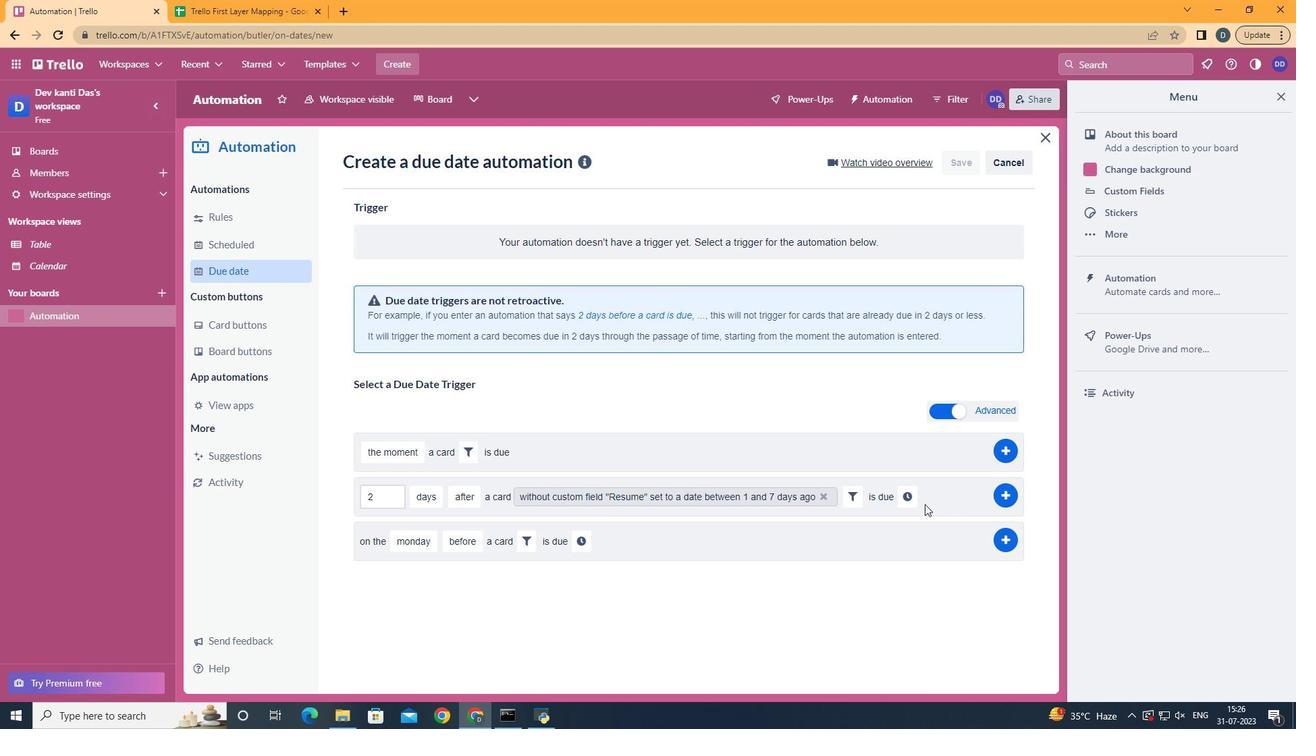 
Action: Mouse pressed left at (904, 492)
Screenshot: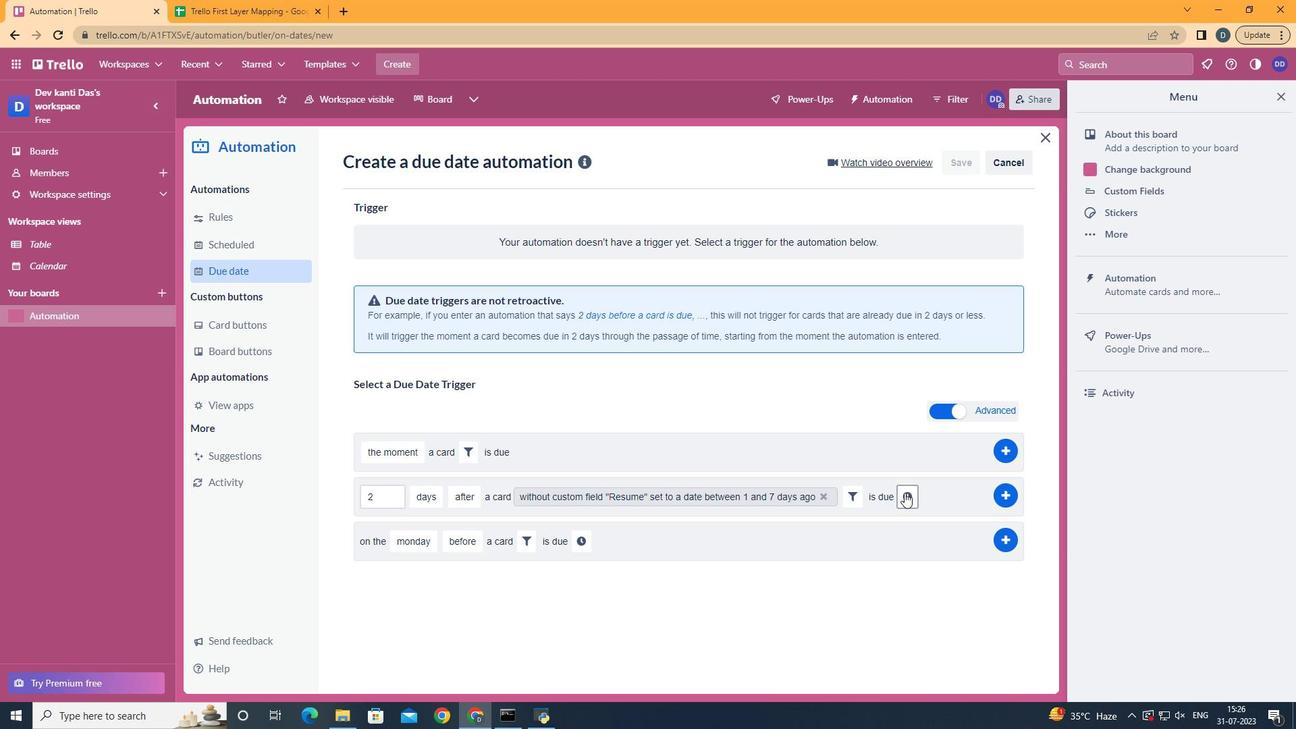 
Action: Mouse moved to (414, 531)
Screenshot: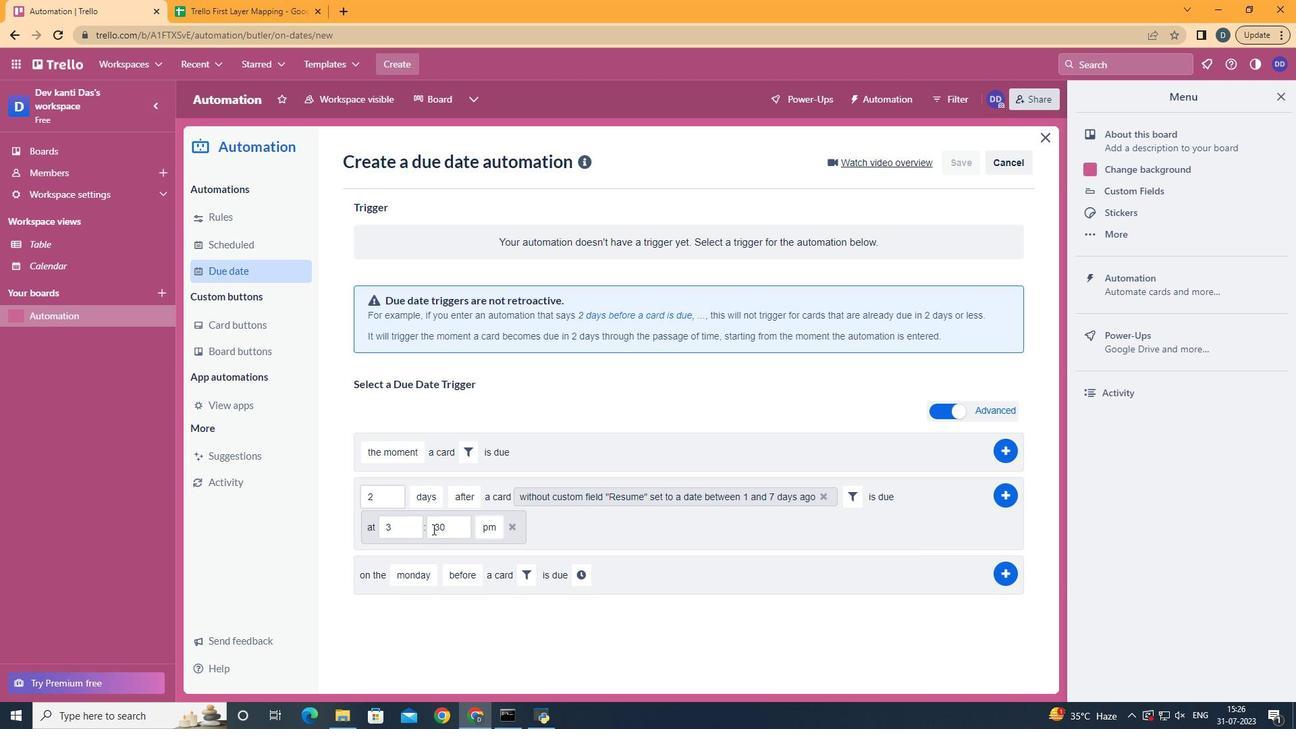 
Action: Mouse pressed left at (414, 531)
Screenshot: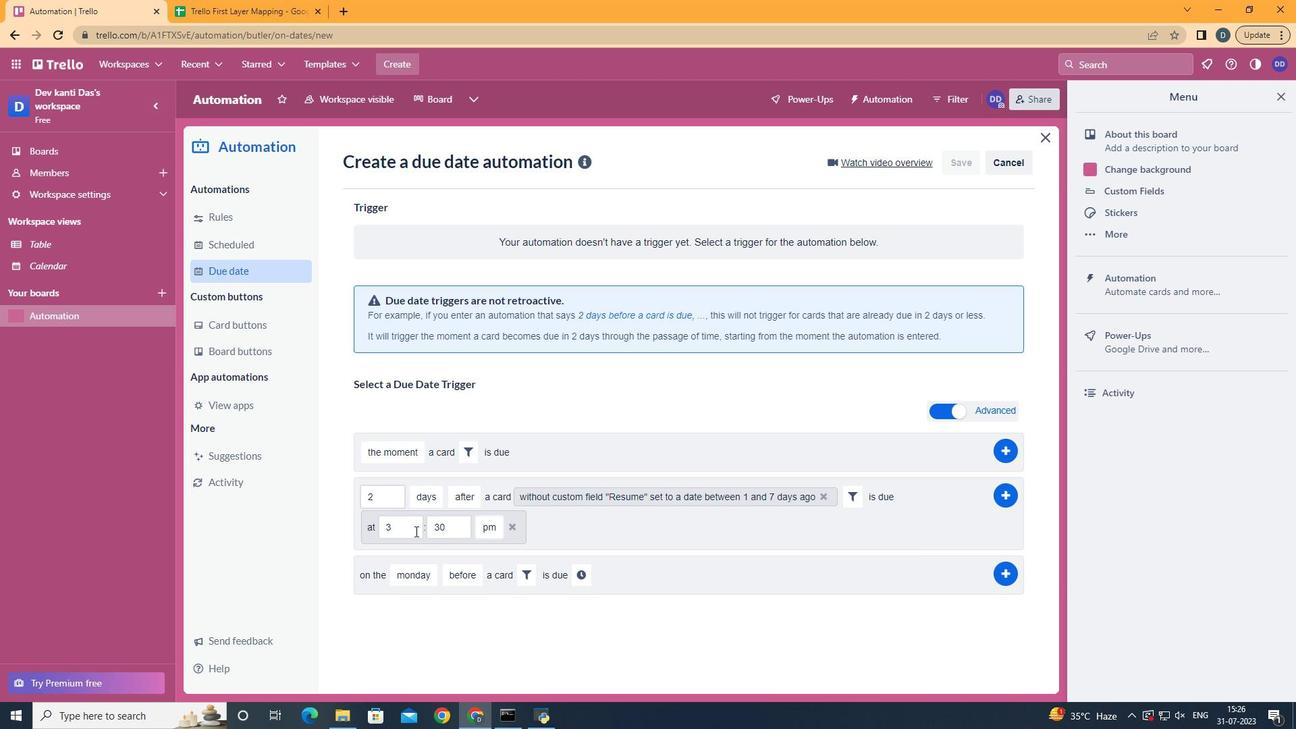 
Action: Key pressed <Key.backspace>11
Screenshot: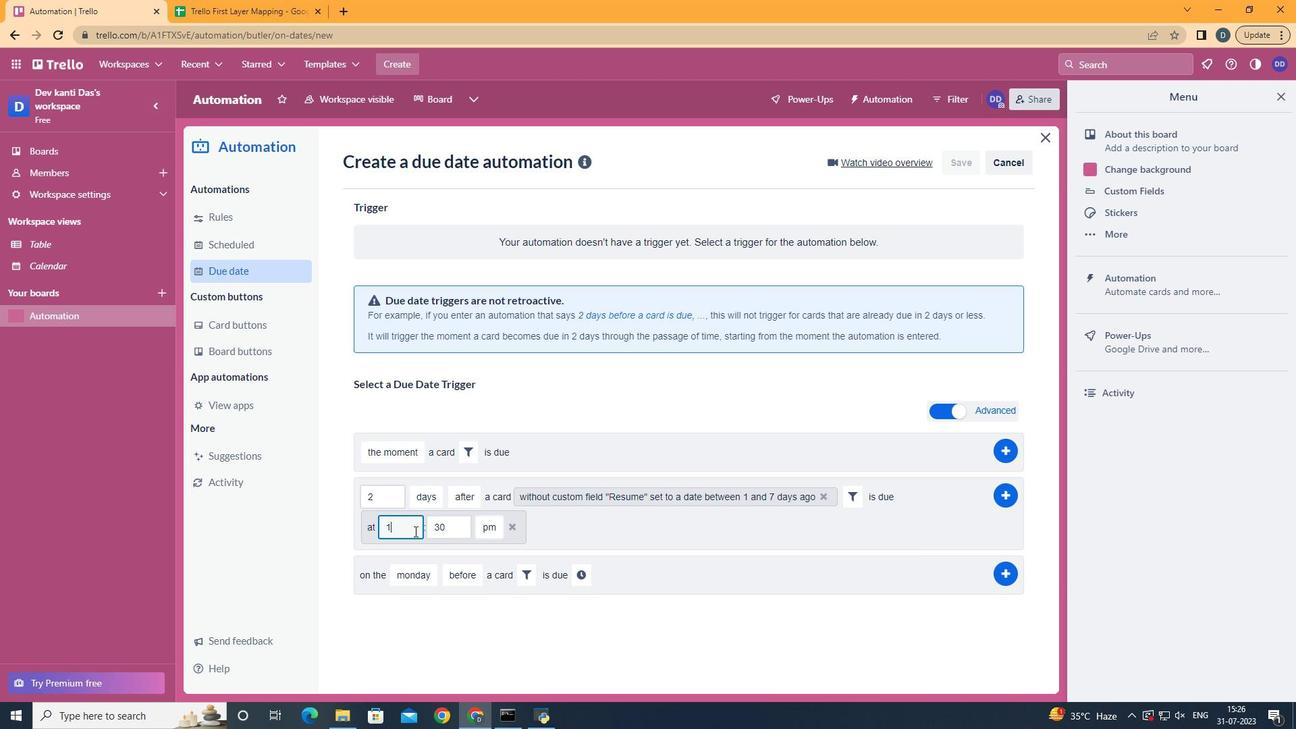 
Action: Mouse moved to (461, 537)
Screenshot: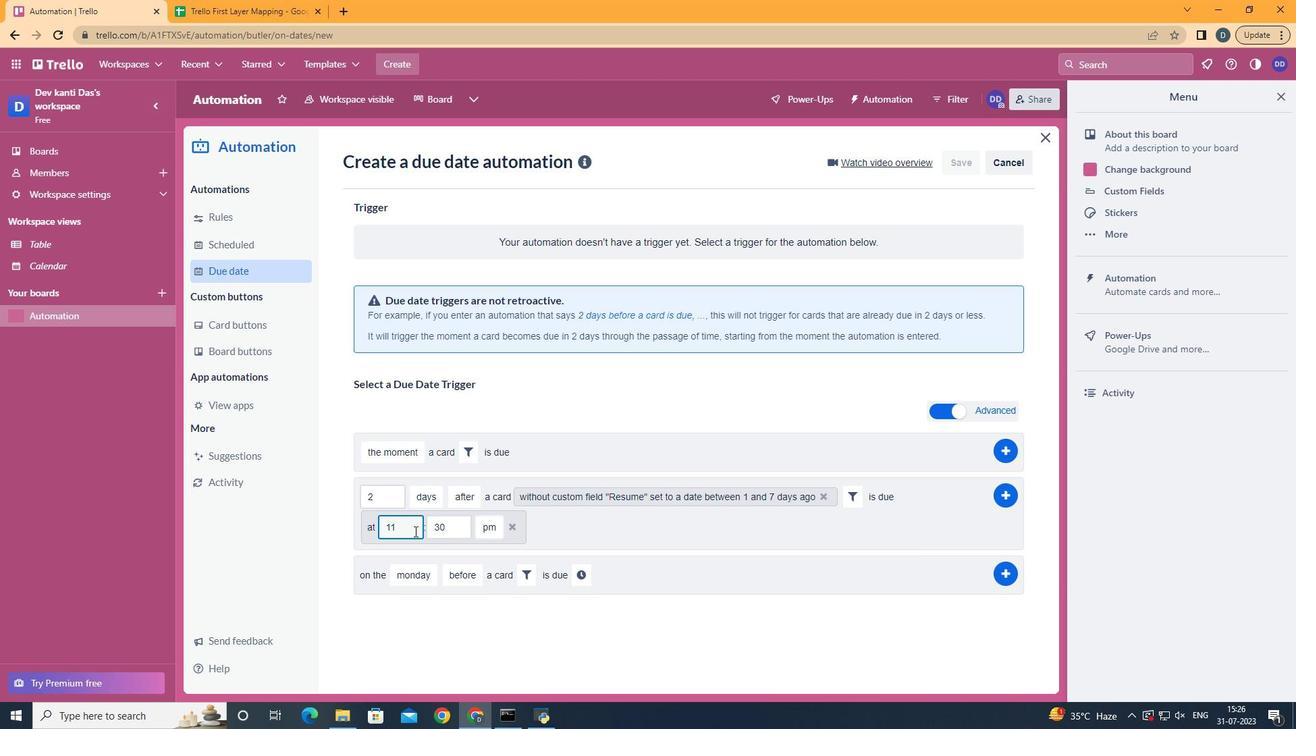 
Action: Mouse pressed left at (461, 537)
Screenshot: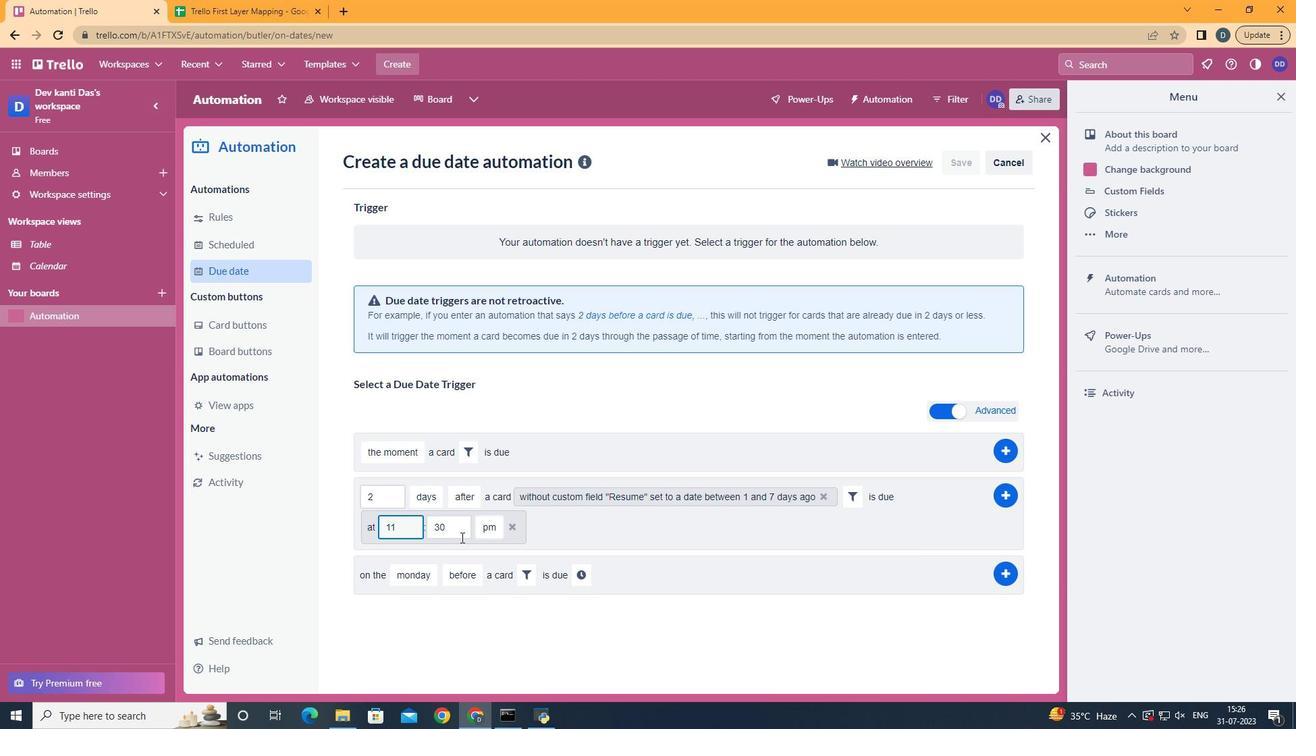 
Action: Key pressed <Key.backspace><Key.backspace>00
Screenshot: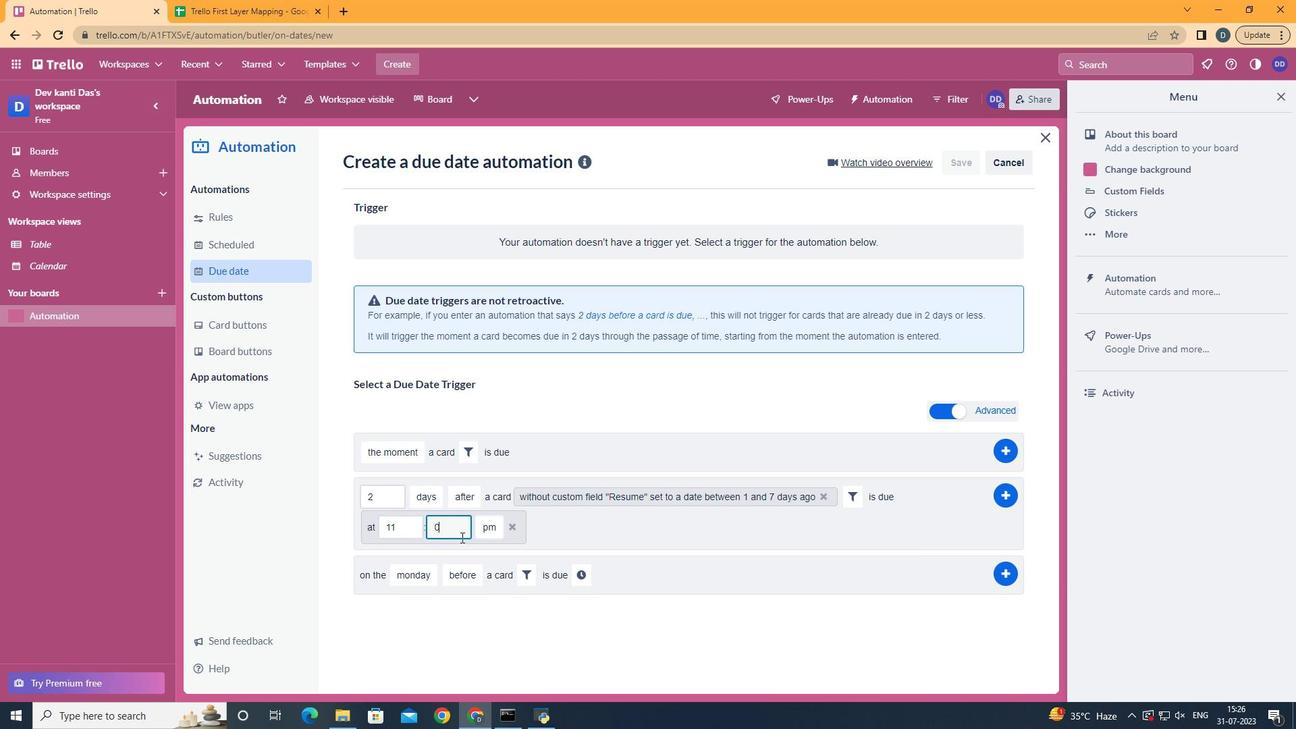 
Action: Mouse moved to (488, 551)
Screenshot: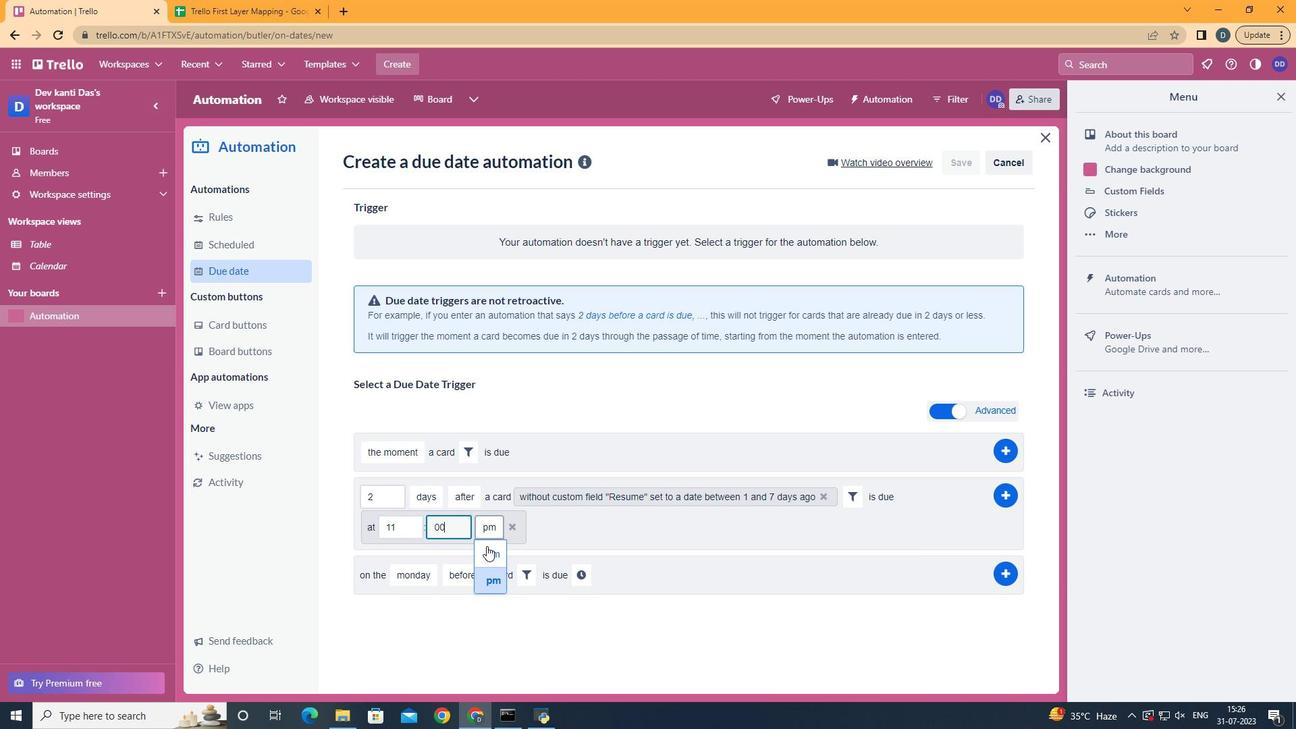 
Action: Mouse pressed left at (488, 551)
Screenshot: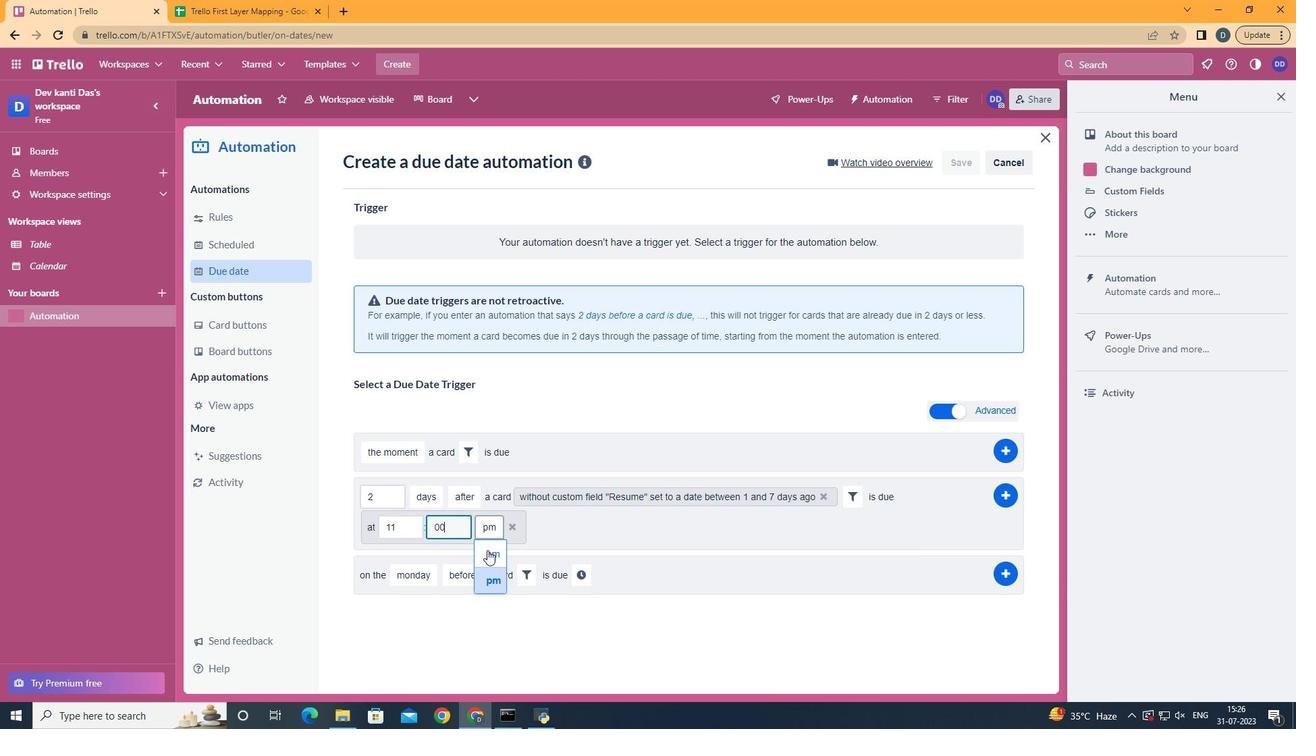 
Action: Mouse moved to (1002, 490)
Screenshot: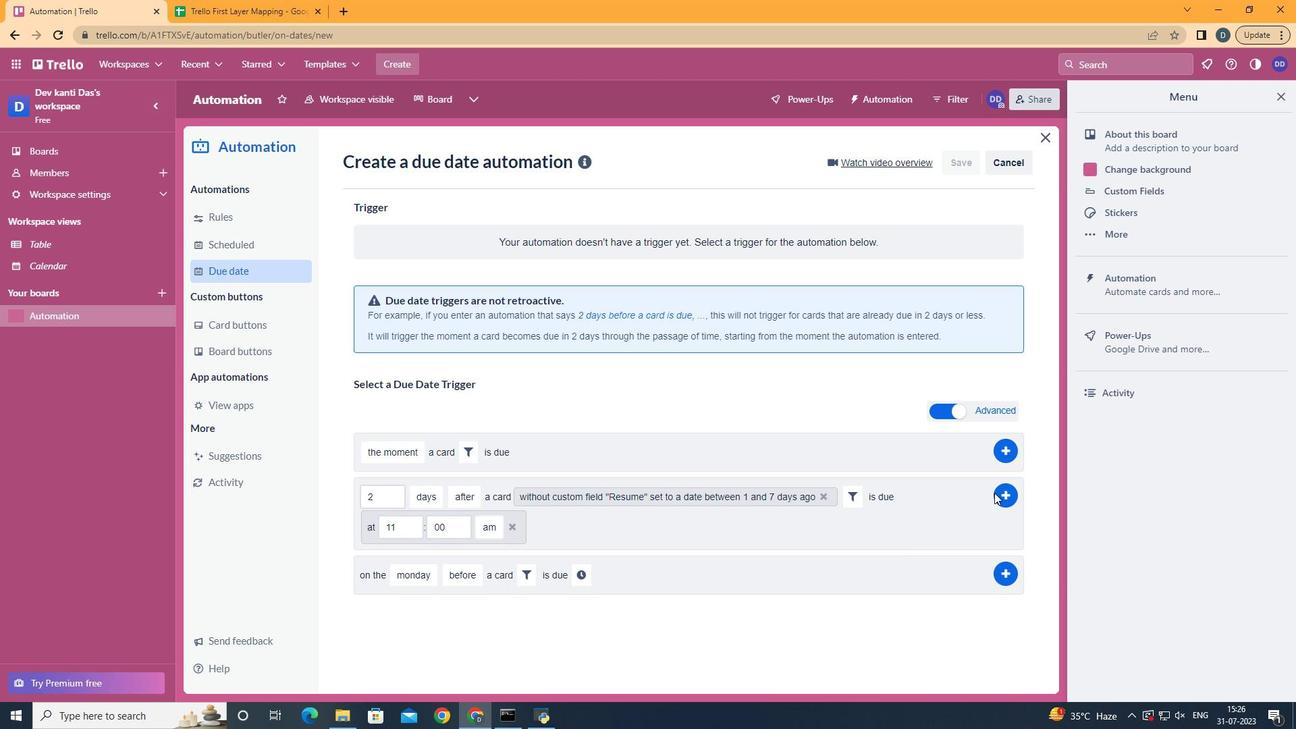 
Action: Mouse pressed left at (1002, 490)
Screenshot: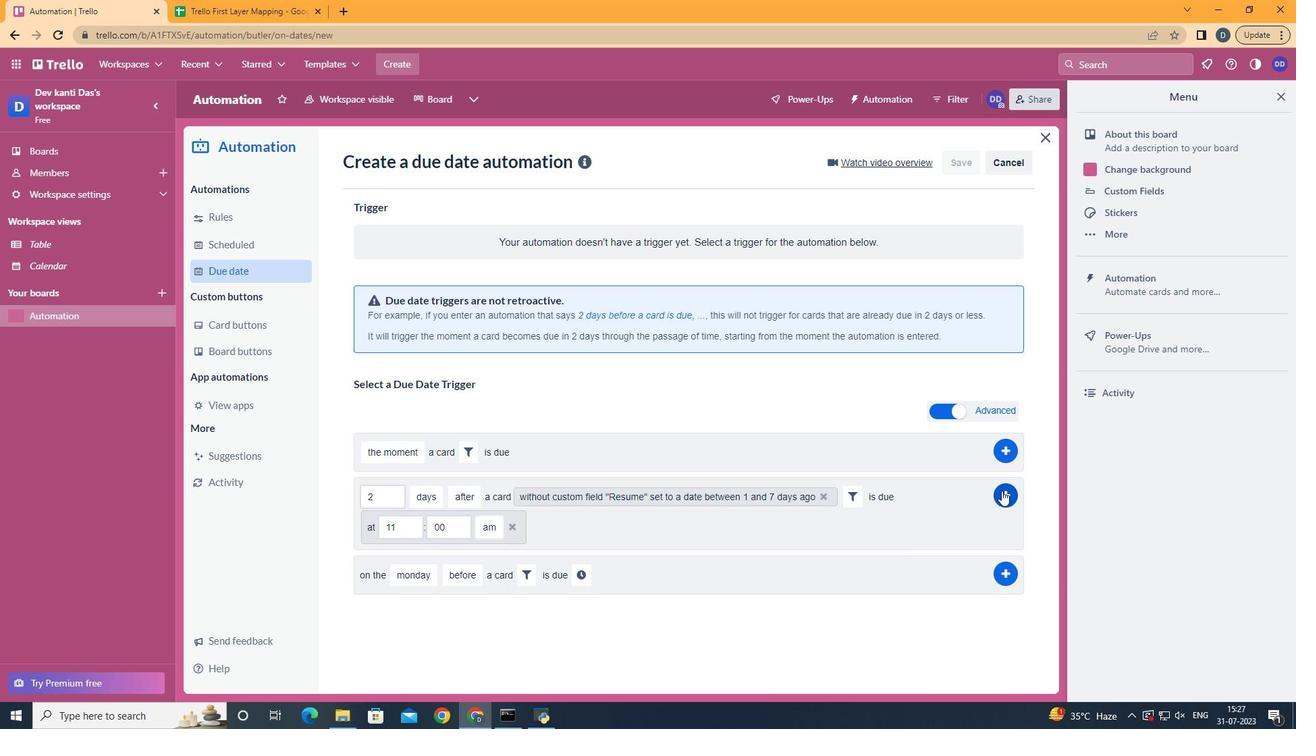 
Action: Mouse moved to (797, 314)
Screenshot: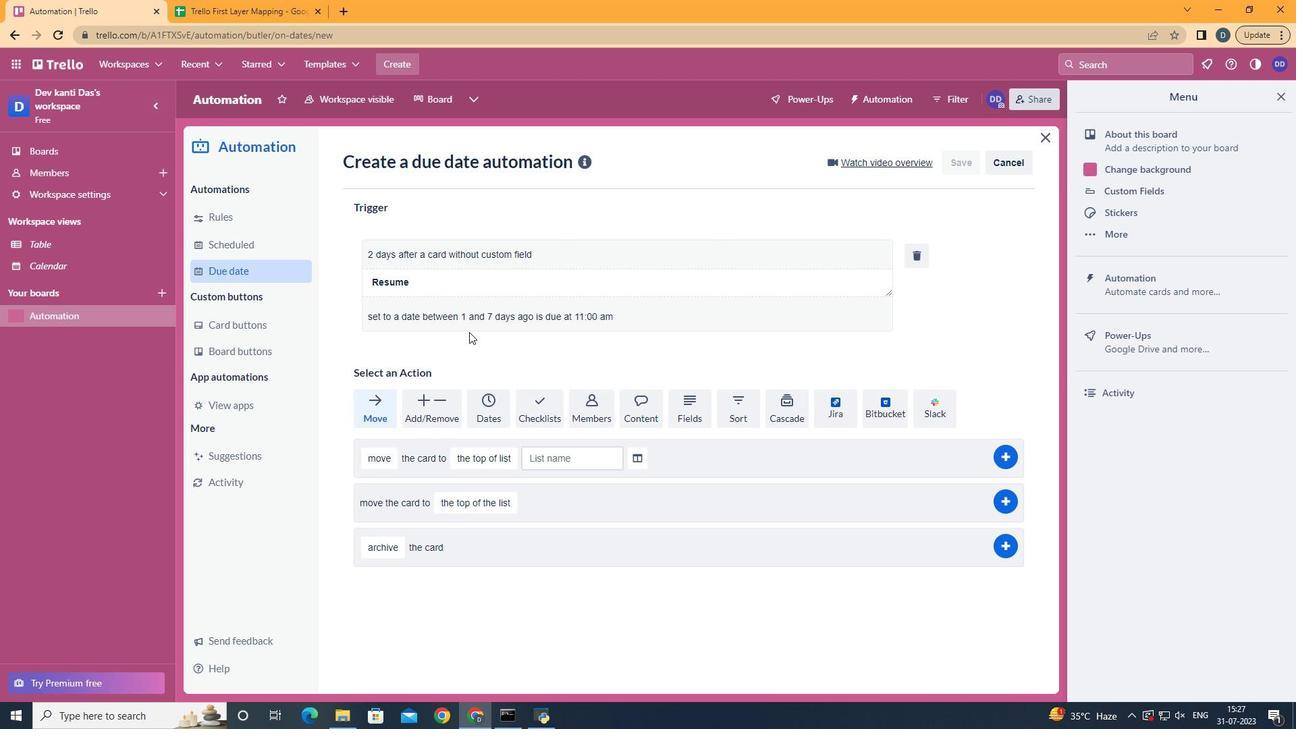 
